 Task: Find connections with filter location Mühlhausen with filter topic #engineeringwith filter profile language English with filter current company Russell Reynolds Associates with filter school MGM COLLEGE with filter industry Waste Collection with filter service category Growth Marketing with filter keywords title Assistant Engineer
Action: Mouse moved to (522, 70)
Screenshot: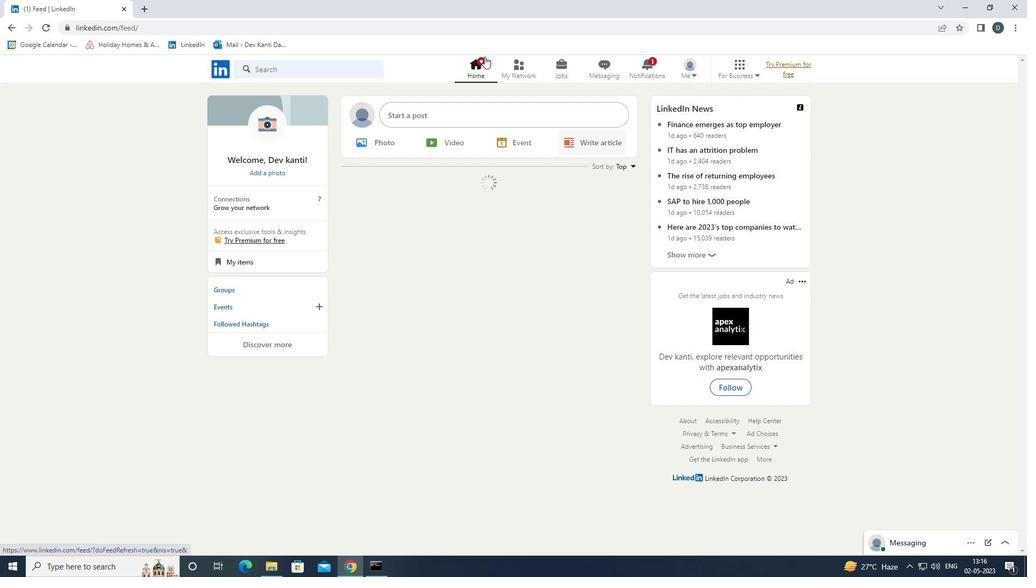 
Action: Mouse pressed left at (522, 70)
Screenshot: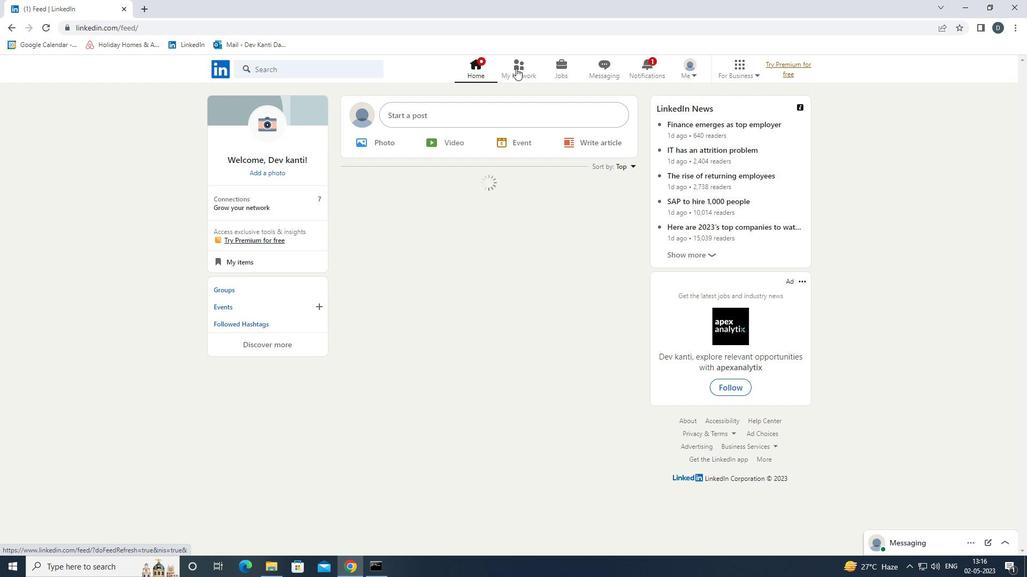 
Action: Mouse moved to (356, 129)
Screenshot: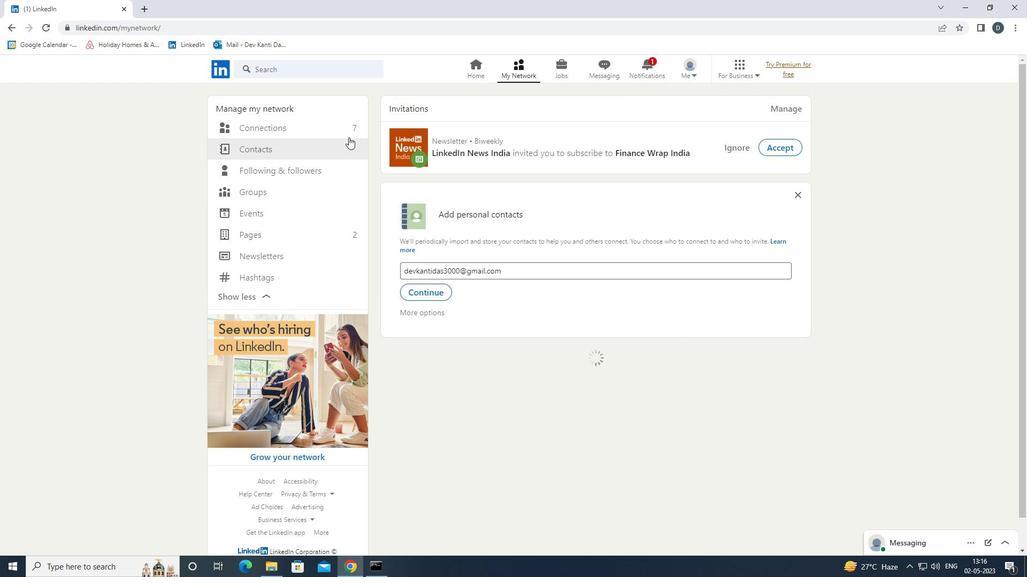 
Action: Mouse pressed left at (356, 129)
Screenshot: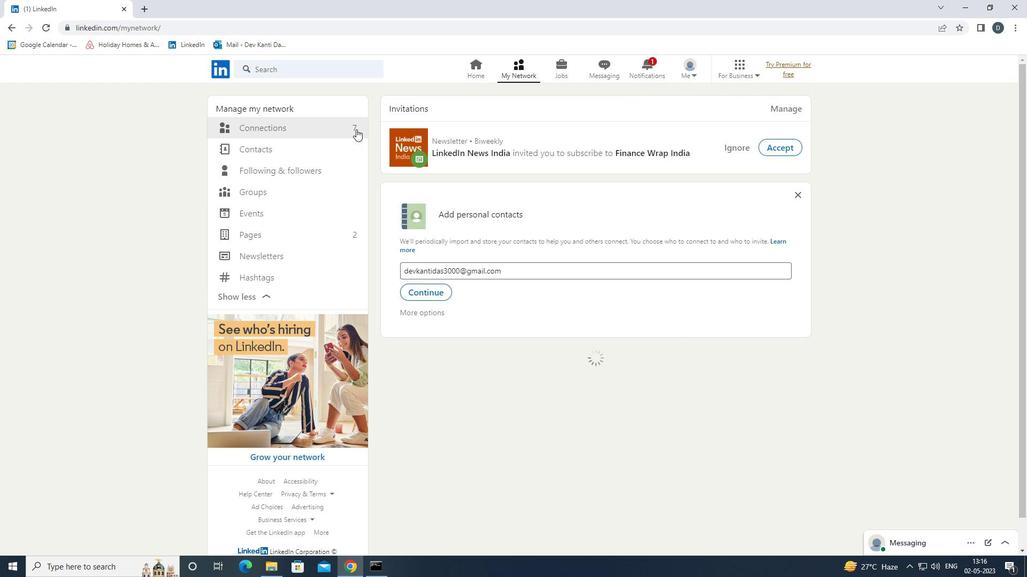 
Action: Mouse moved to (594, 131)
Screenshot: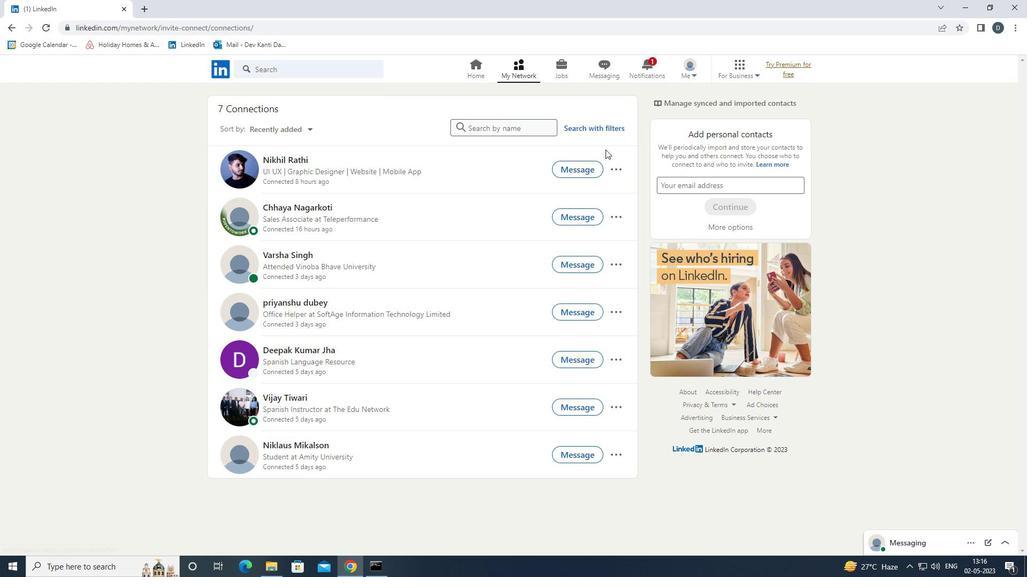 
Action: Mouse pressed left at (594, 131)
Screenshot: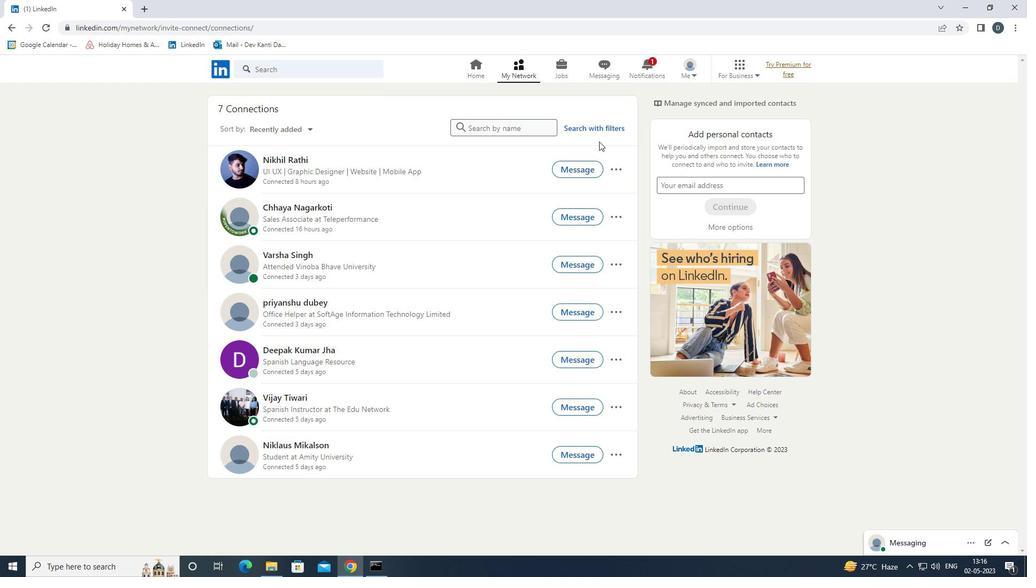 
Action: Mouse moved to (544, 101)
Screenshot: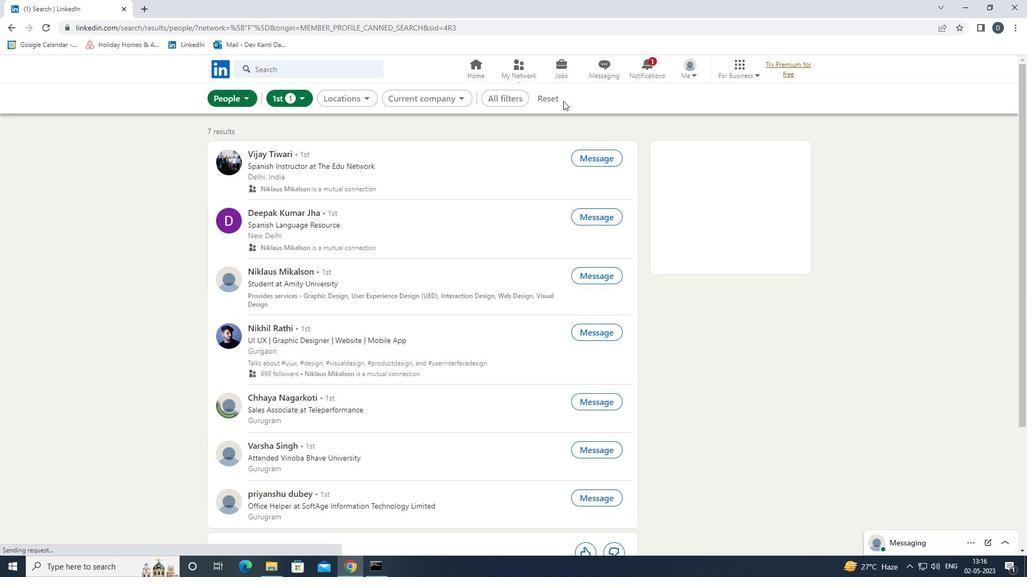 
Action: Mouse pressed left at (544, 101)
Screenshot: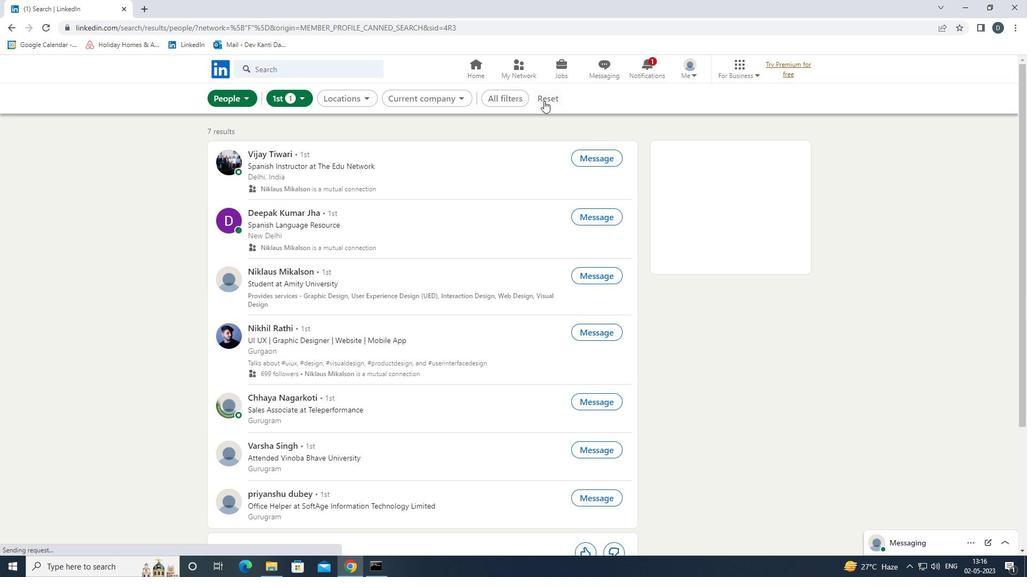 
Action: Mouse moved to (535, 100)
Screenshot: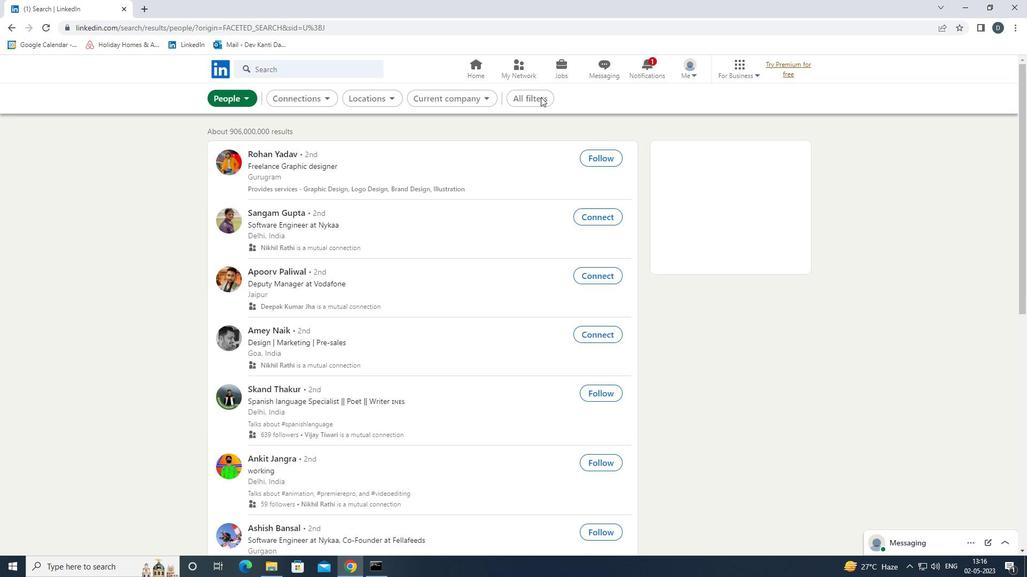 
Action: Mouse pressed left at (535, 100)
Screenshot: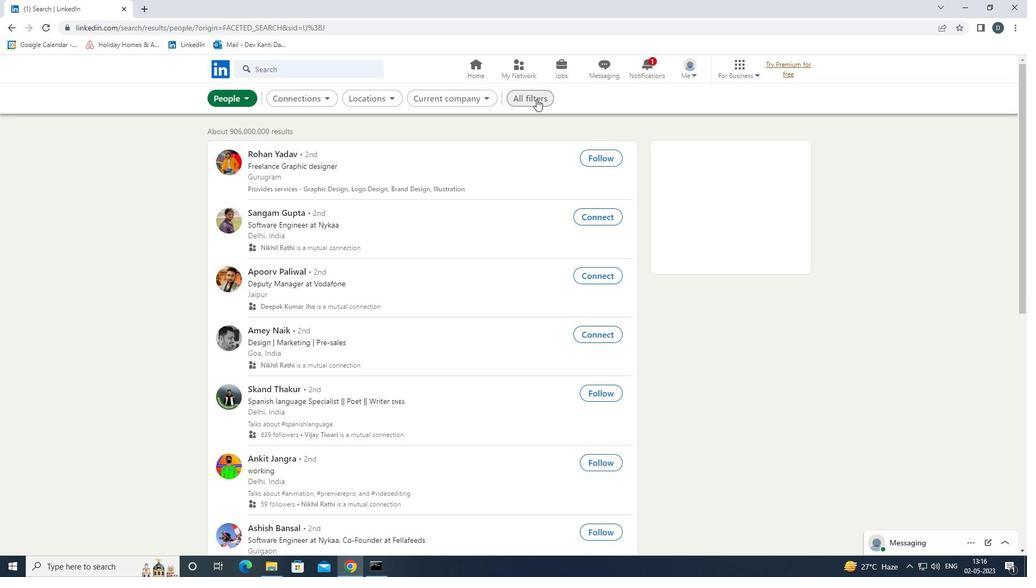
Action: Mouse moved to (891, 347)
Screenshot: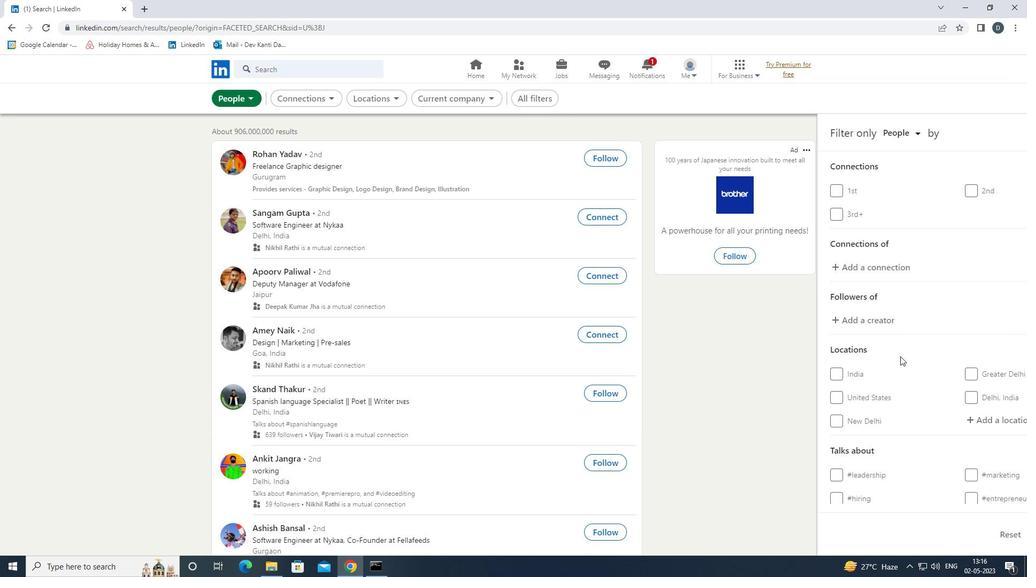 
Action: Mouse scrolled (891, 347) with delta (0, 0)
Screenshot: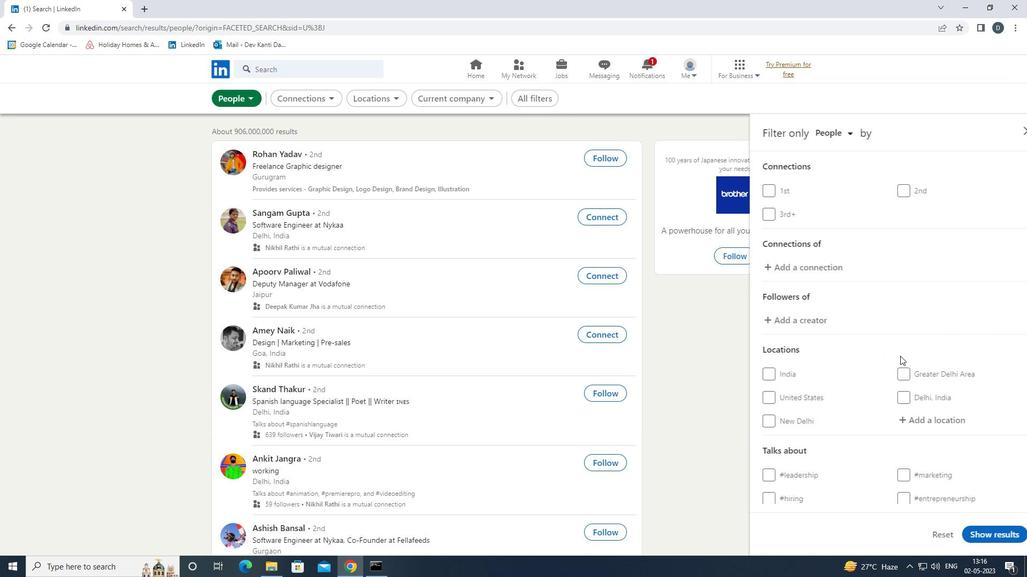 
Action: Mouse scrolled (891, 347) with delta (0, 0)
Screenshot: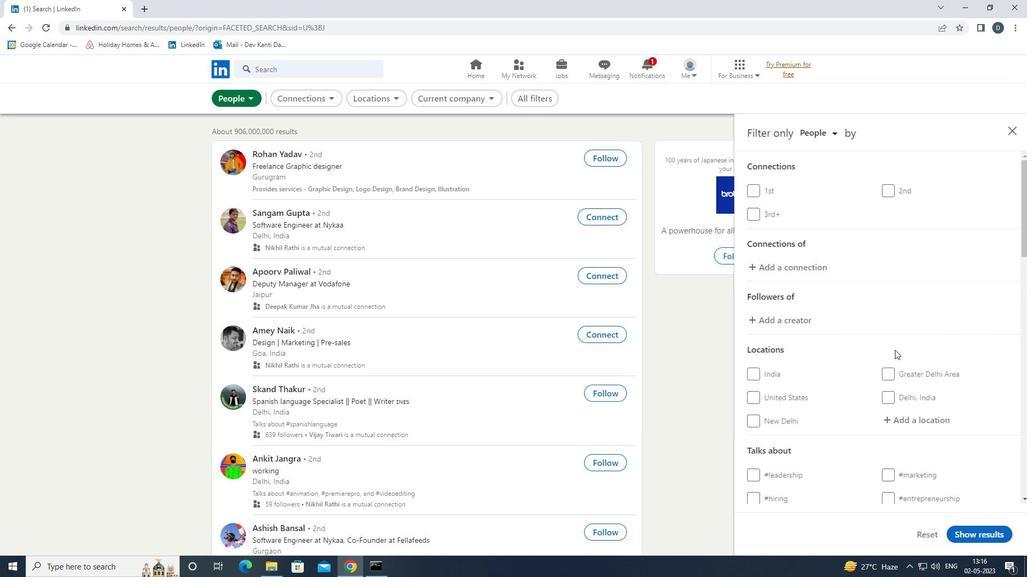 
Action: Mouse scrolled (891, 347) with delta (0, 0)
Screenshot: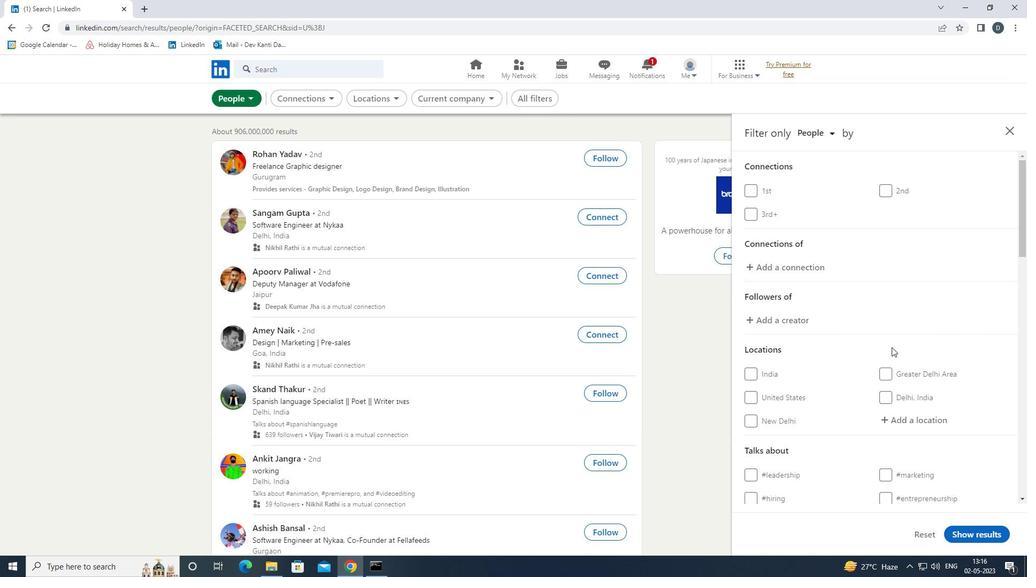 
Action: Mouse moved to (909, 259)
Screenshot: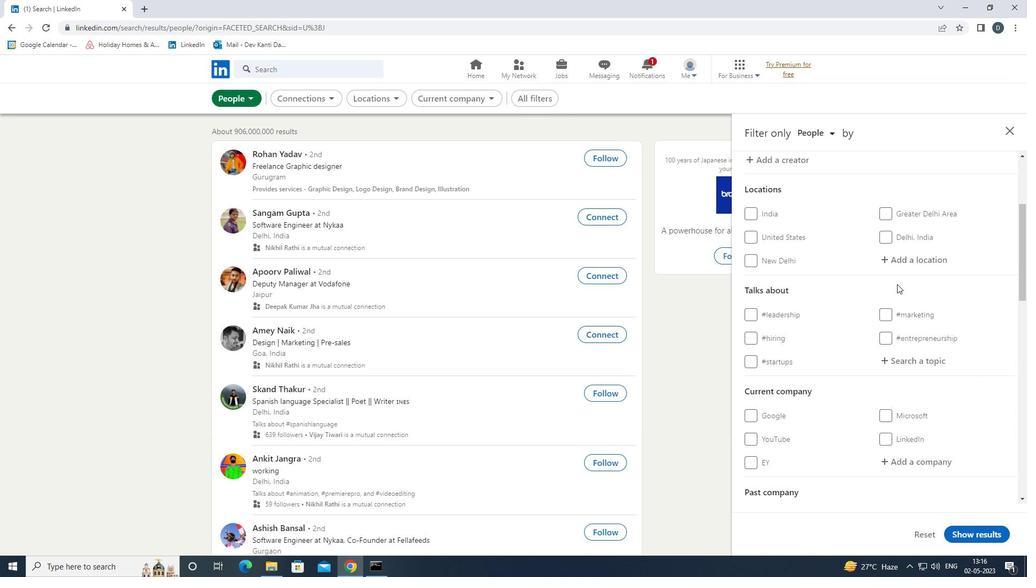 
Action: Mouse pressed left at (909, 259)
Screenshot: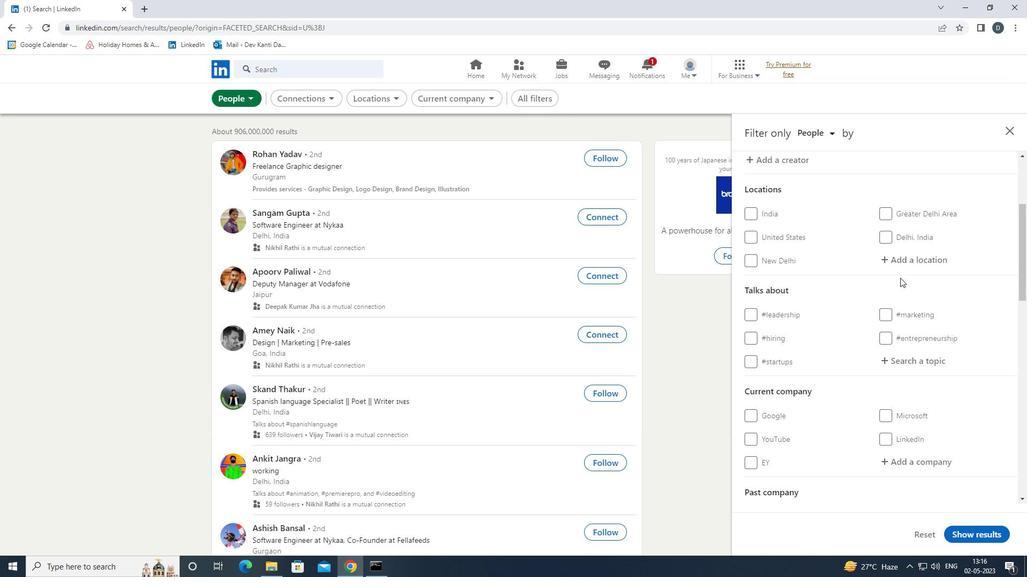 
Action: Key pressed <Key.shift>MUHLHAUSEN<Key.down><Key.enter>
Screenshot: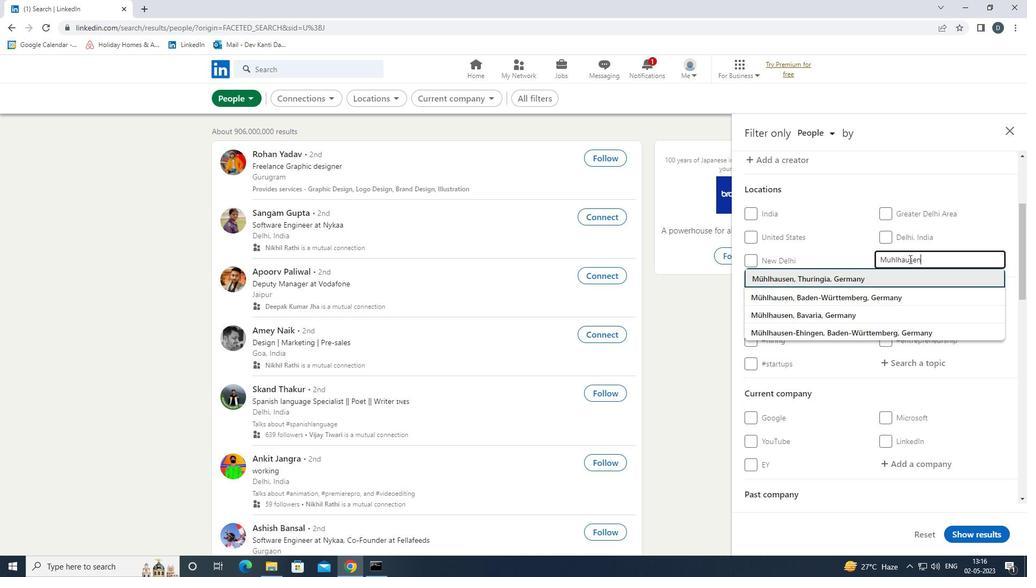 
Action: Mouse moved to (918, 264)
Screenshot: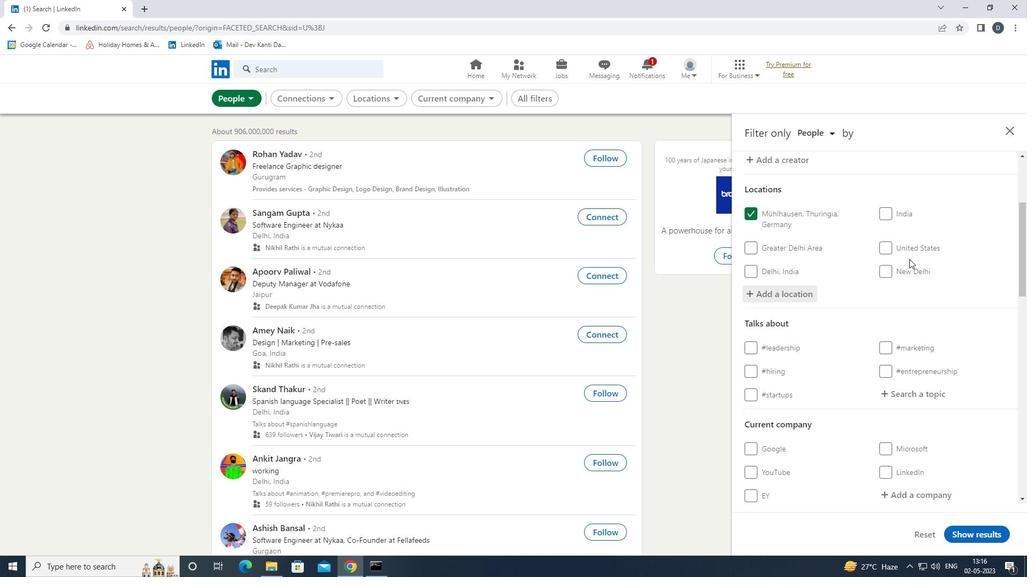 
Action: Mouse scrolled (918, 264) with delta (0, 0)
Screenshot: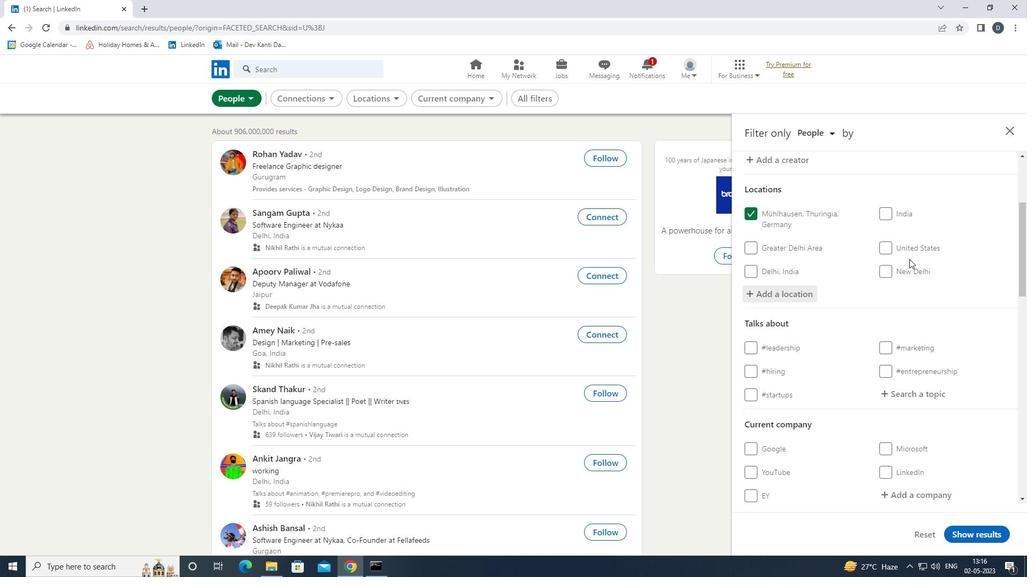 
Action: Mouse moved to (920, 341)
Screenshot: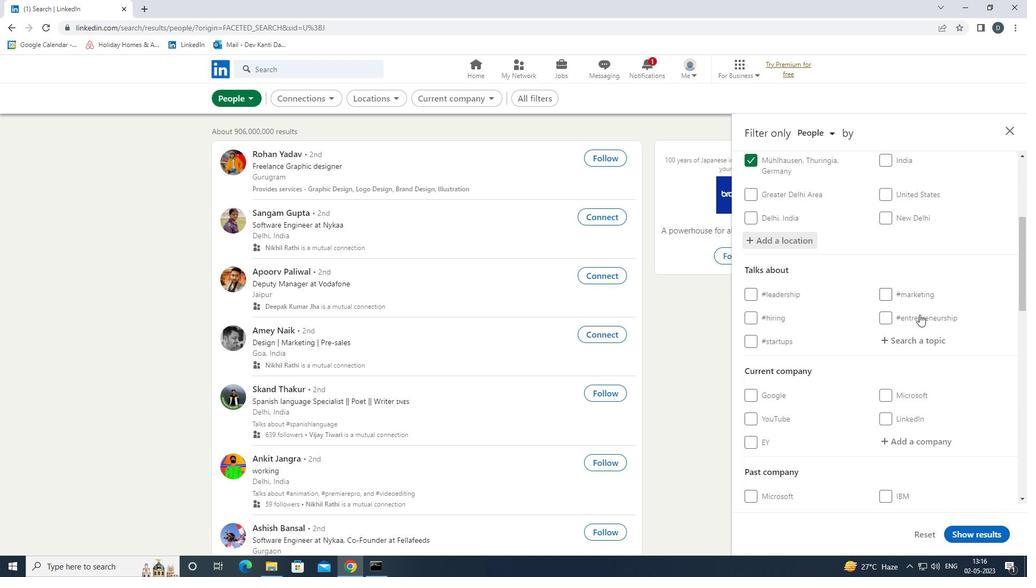
Action: Mouse pressed left at (920, 341)
Screenshot: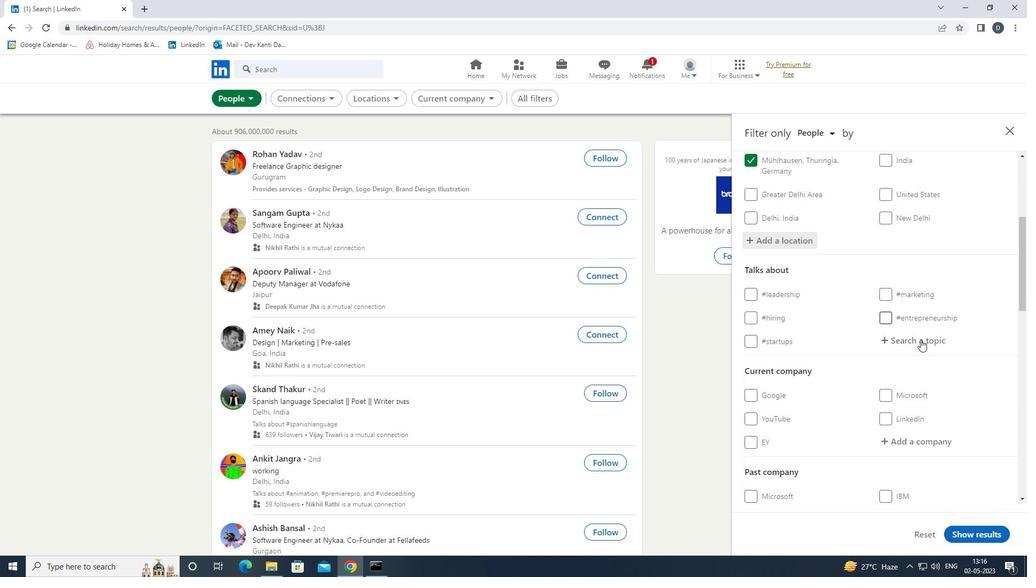 
Action: Key pressed <Key.shift>ENGINEERING<Key.down><Key.enter>
Screenshot: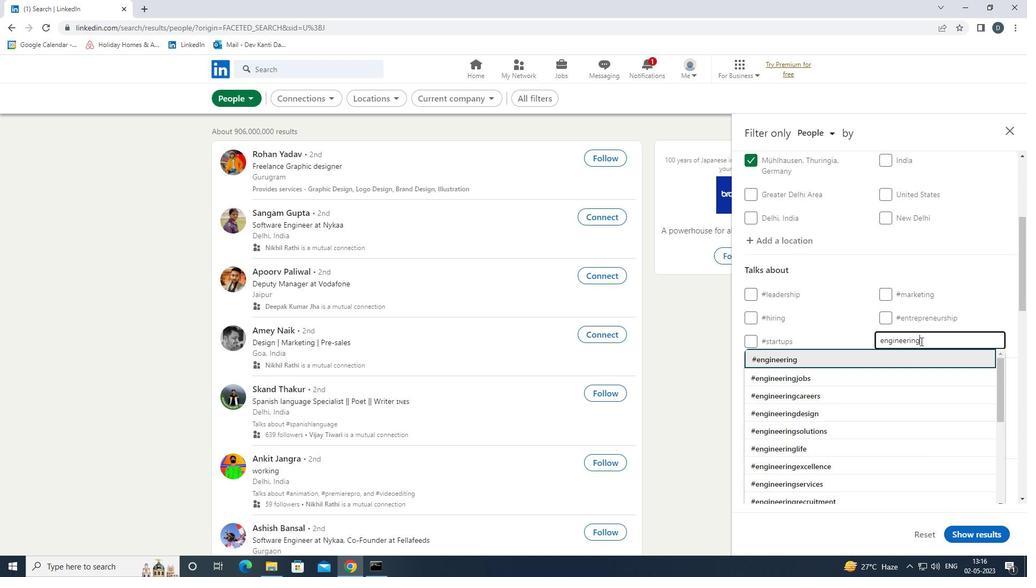 
Action: Mouse moved to (920, 341)
Screenshot: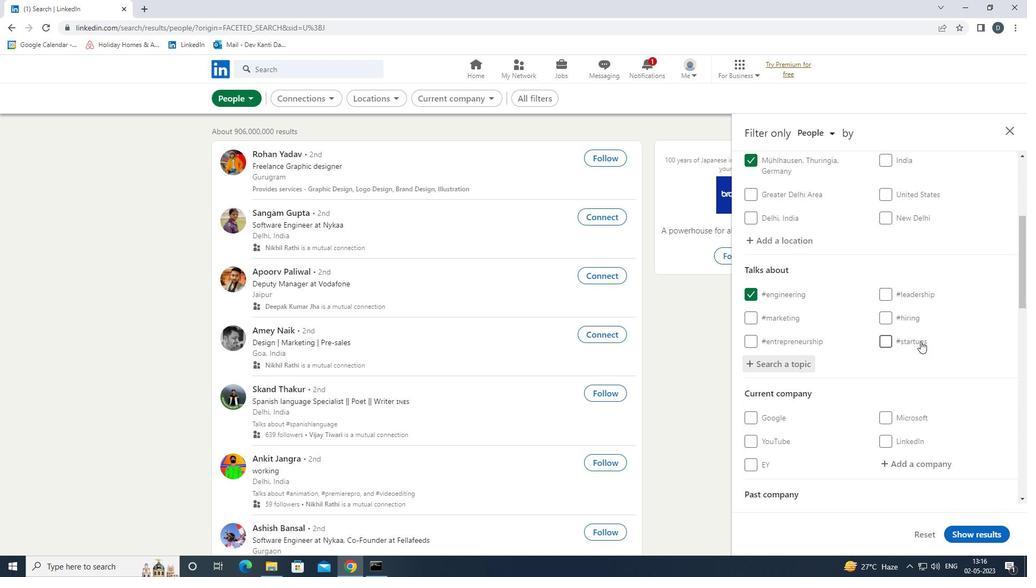 
Action: Mouse scrolled (920, 341) with delta (0, 0)
Screenshot: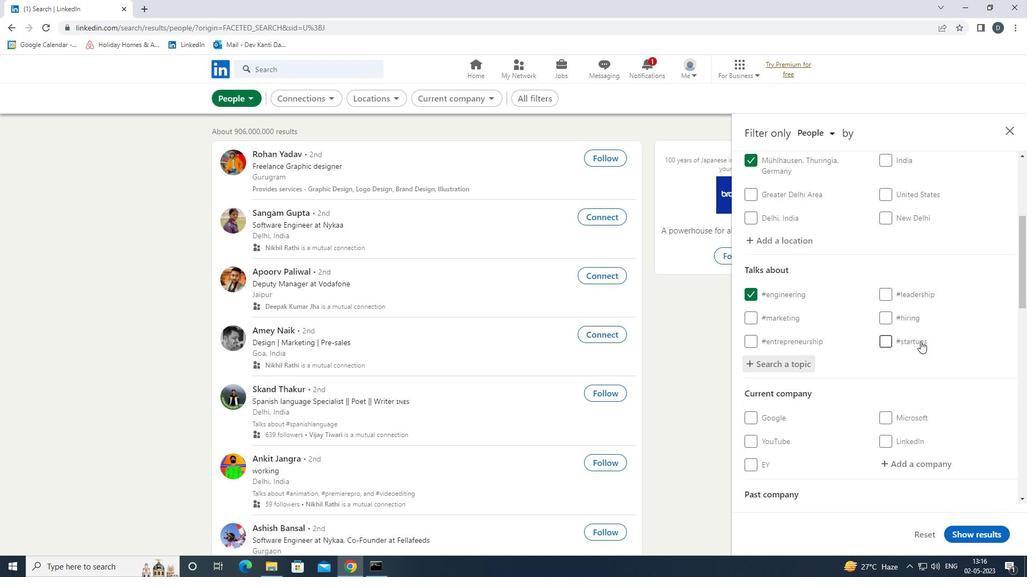 
Action: Mouse scrolled (920, 341) with delta (0, 0)
Screenshot: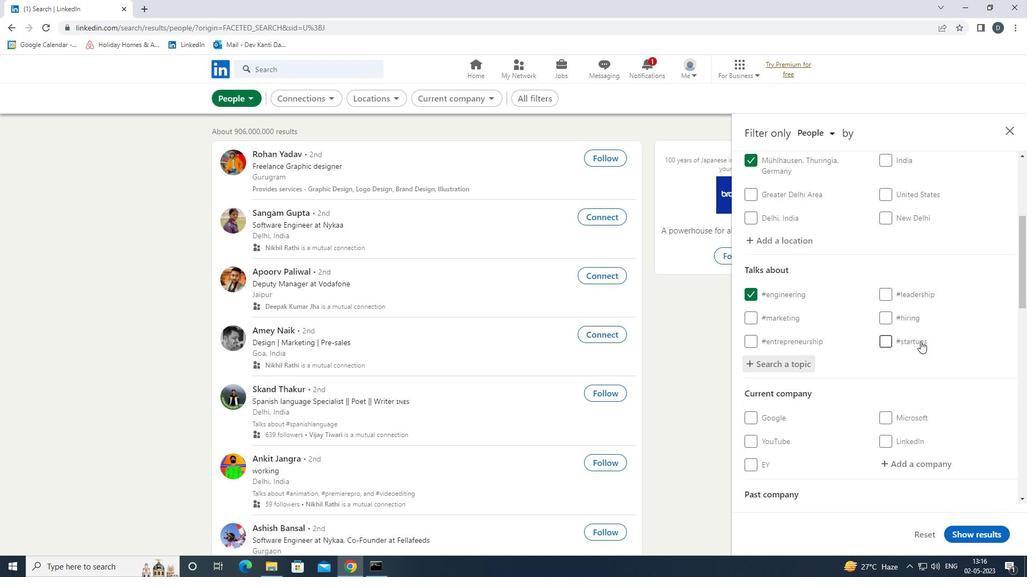 
Action: Mouse scrolled (920, 341) with delta (0, 0)
Screenshot: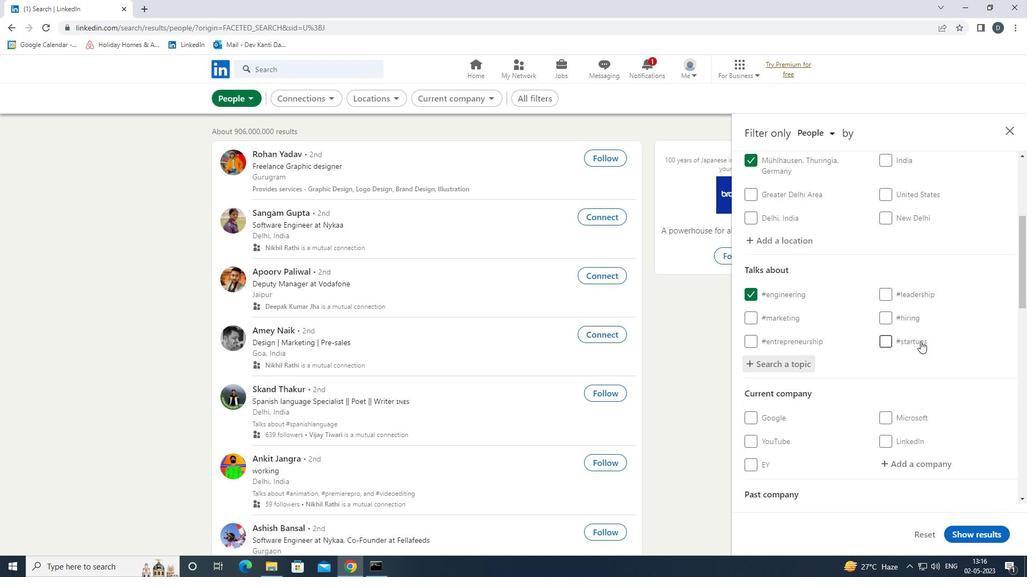 
Action: Mouse moved to (922, 319)
Screenshot: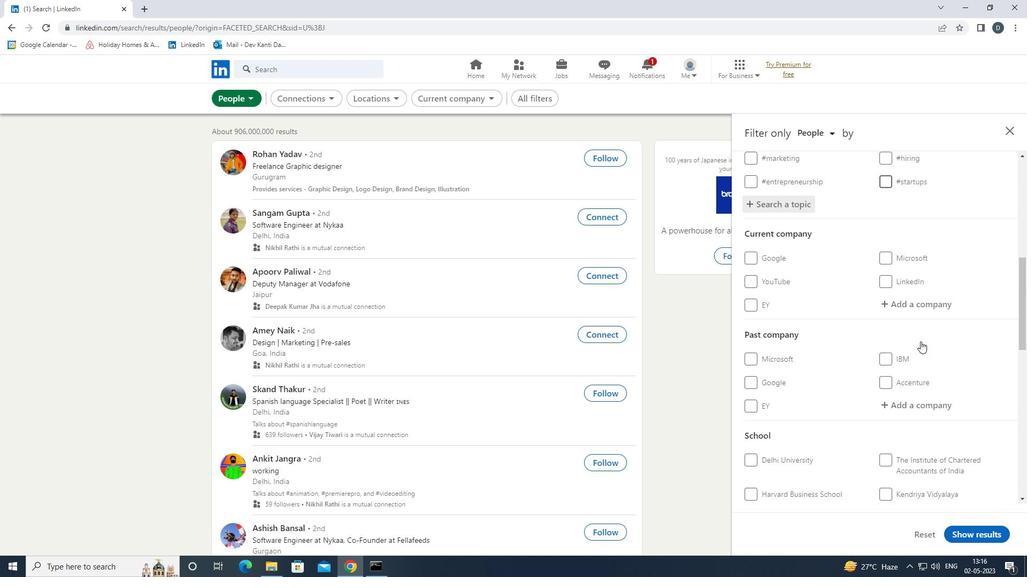 
Action: Mouse scrolled (922, 319) with delta (0, 0)
Screenshot: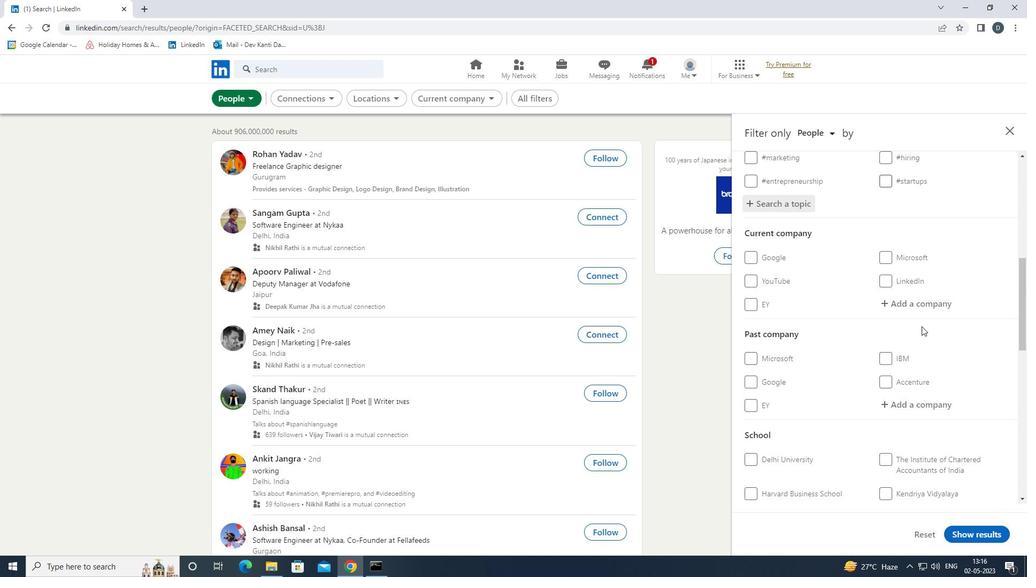 
Action: Mouse scrolled (922, 319) with delta (0, 0)
Screenshot: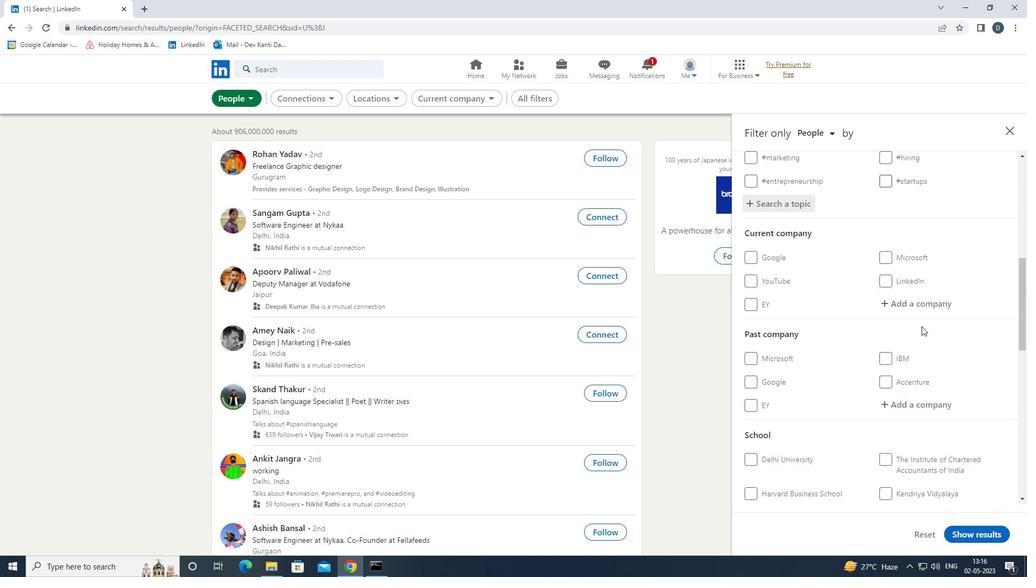 
Action: Mouse scrolled (922, 319) with delta (0, 0)
Screenshot: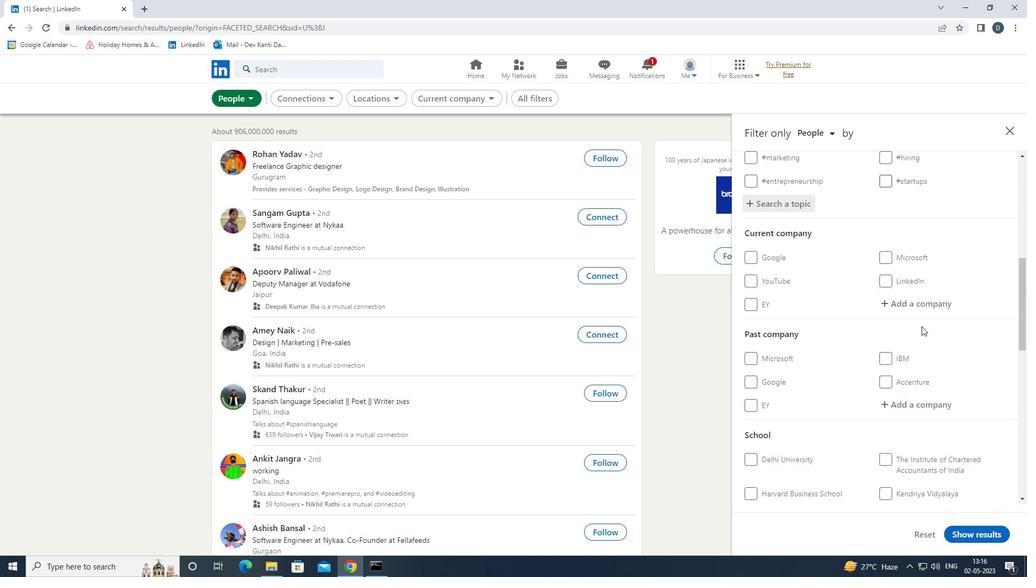 
Action: Mouse scrolled (922, 319) with delta (0, 0)
Screenshot: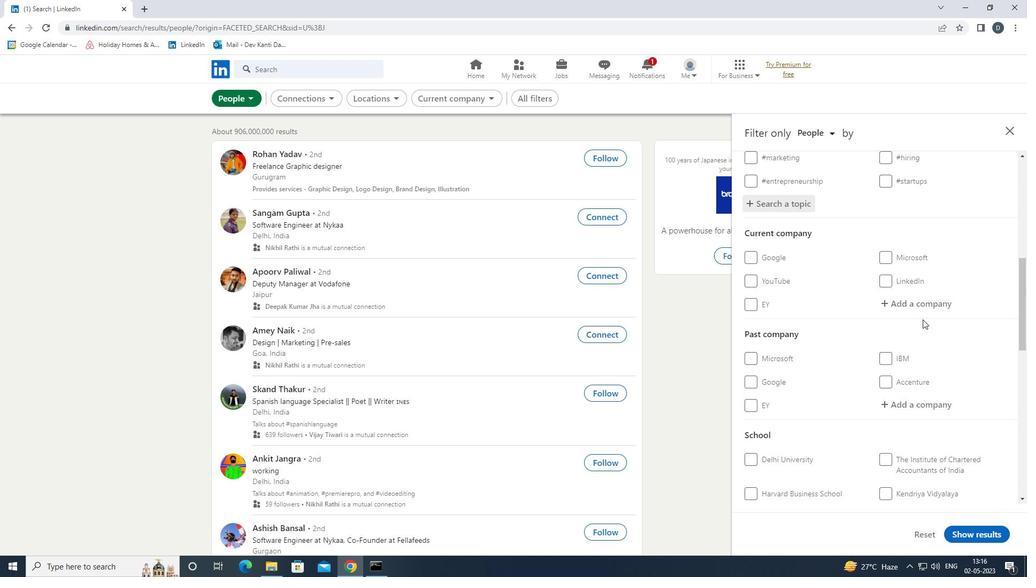 
Action: Mouse moved to (906, 323)
Screenshot: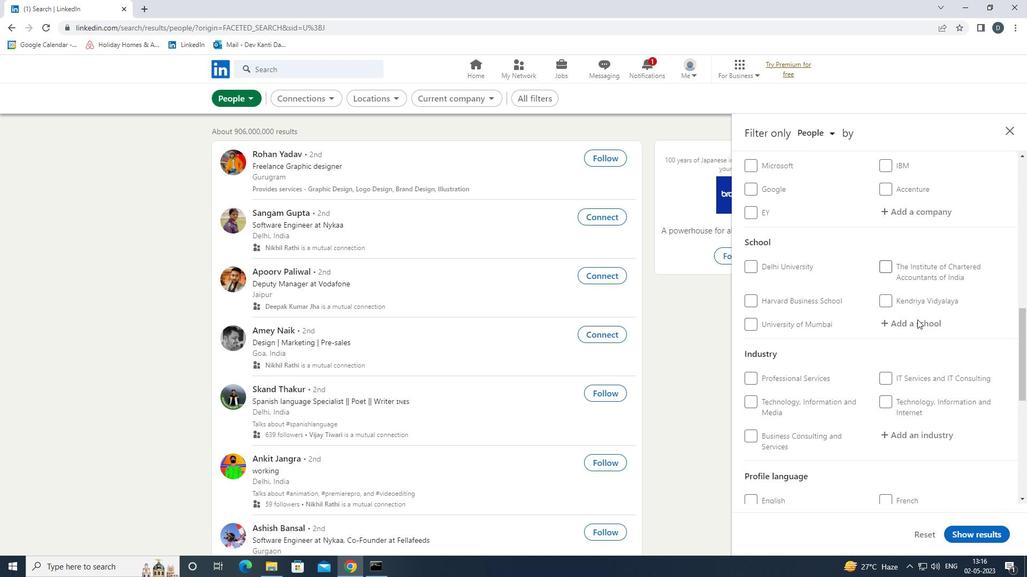 
Action: Mouse scrolled (906, 322) with delta (0, 0)
Screenshot: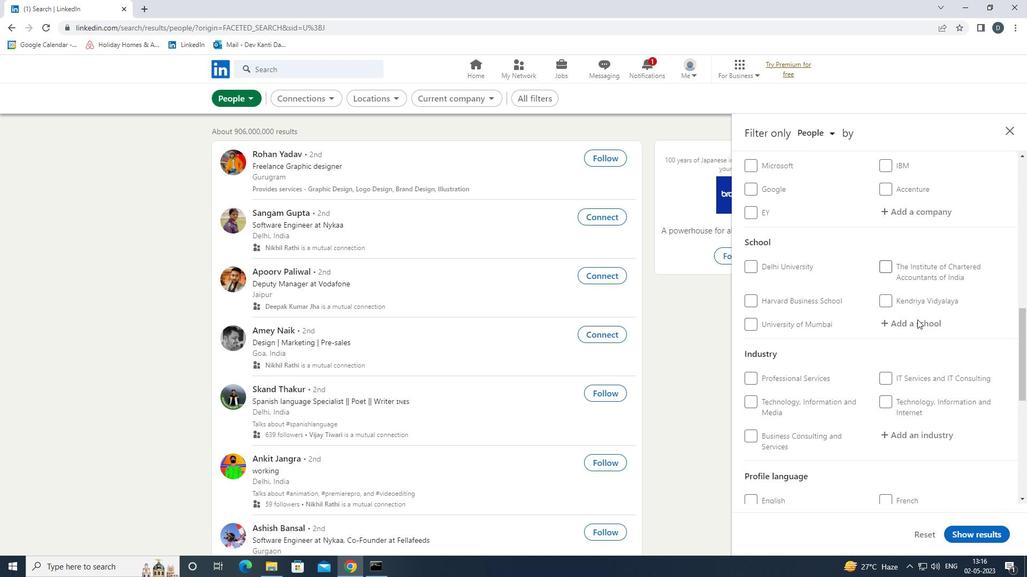 
Action: Mouse moved to (905, 323)
Screenshot: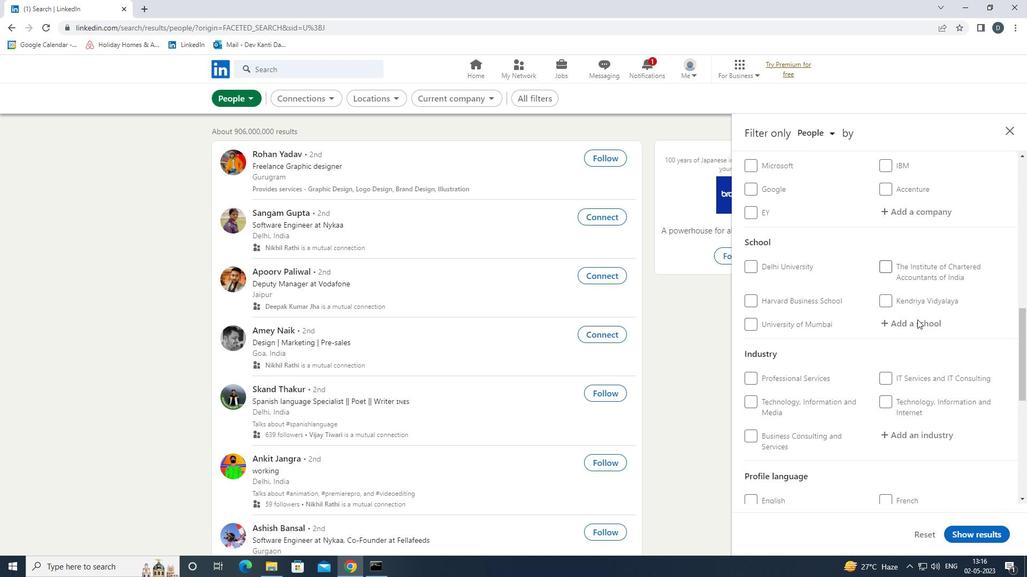 
Action: Mouse scrolled (905, 322) with delta (0, 0)
Screenshot: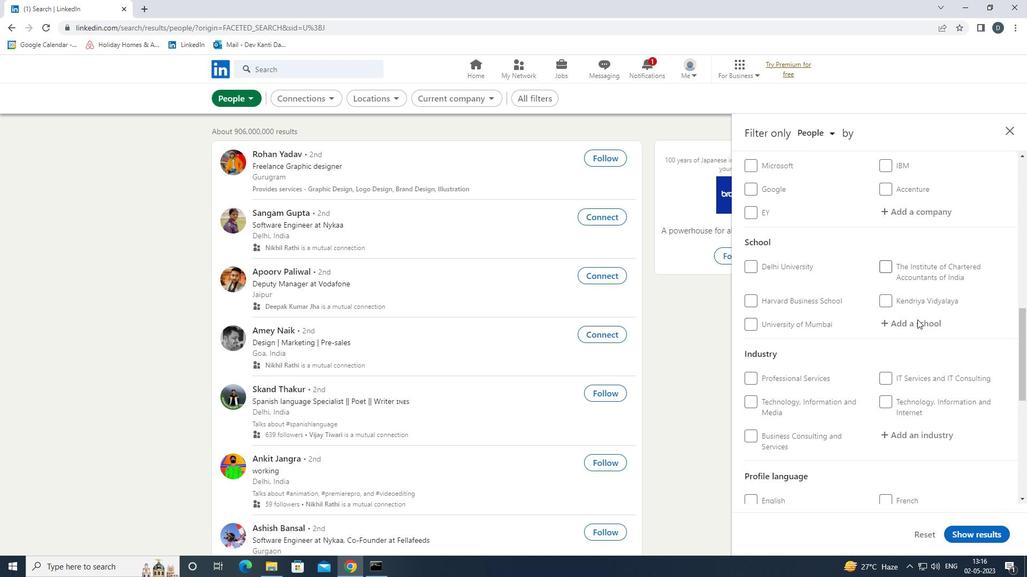 
Action: Mouse scrolled (905, 322) with delta (0, 0)
Screenshot: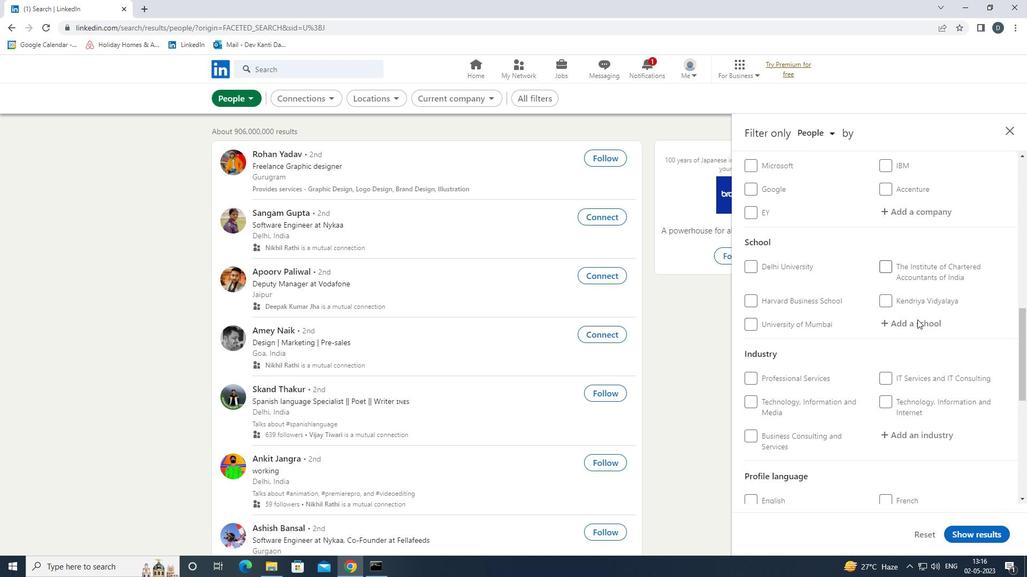 
Action: Mouse moved to (757, 322)
Screenshot: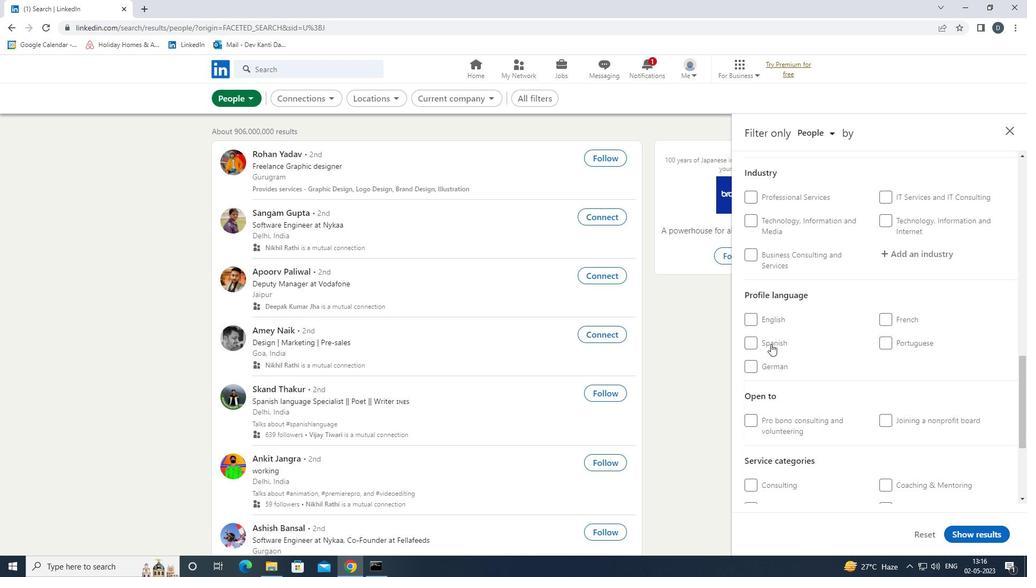 
Action: Mouse pressed left at (757, 322)
Screenshot: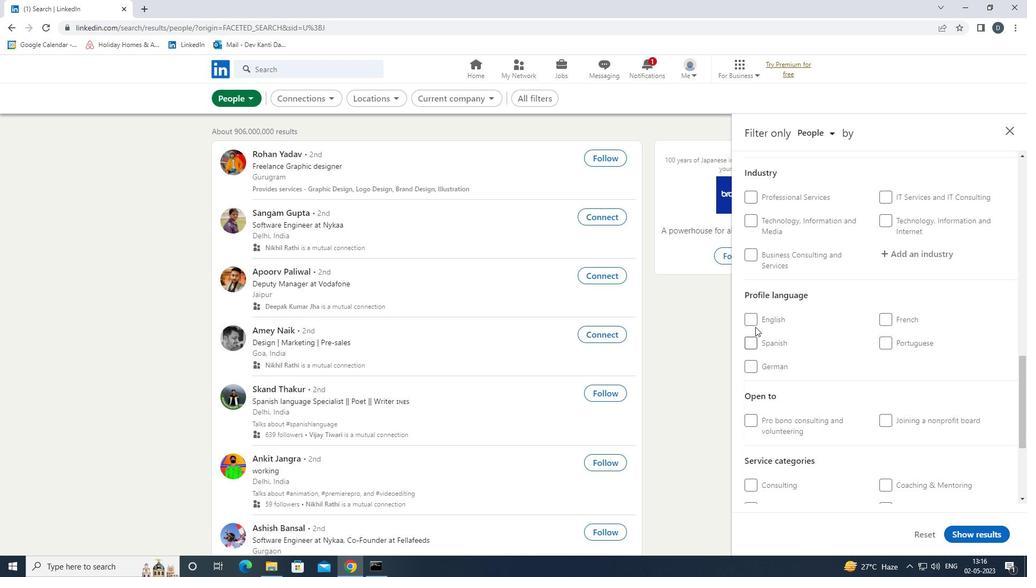 
Action: Mouse moved to (912, 359)
Screenshot: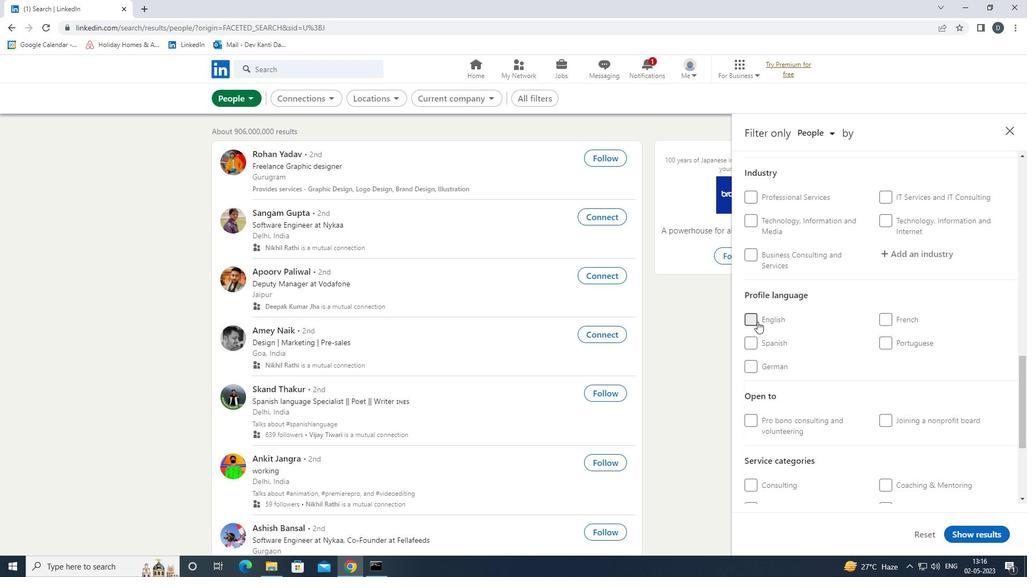 
Action: Mouse scrolled (912, 360) with delta (0, 0)
Screenshot: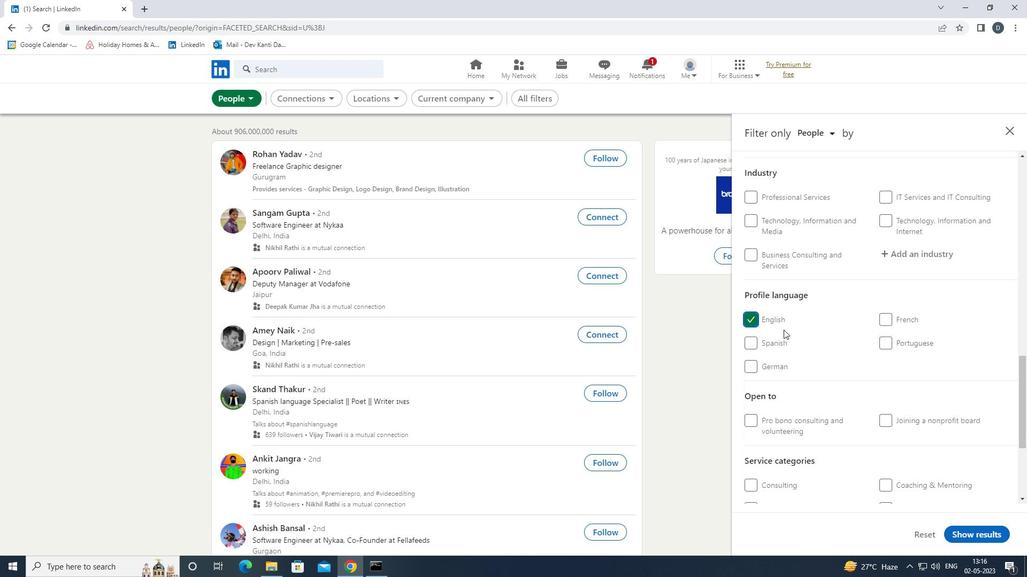 
Action: Mouse scrolled (912, 360) with delta (0, 0)
Screenshot: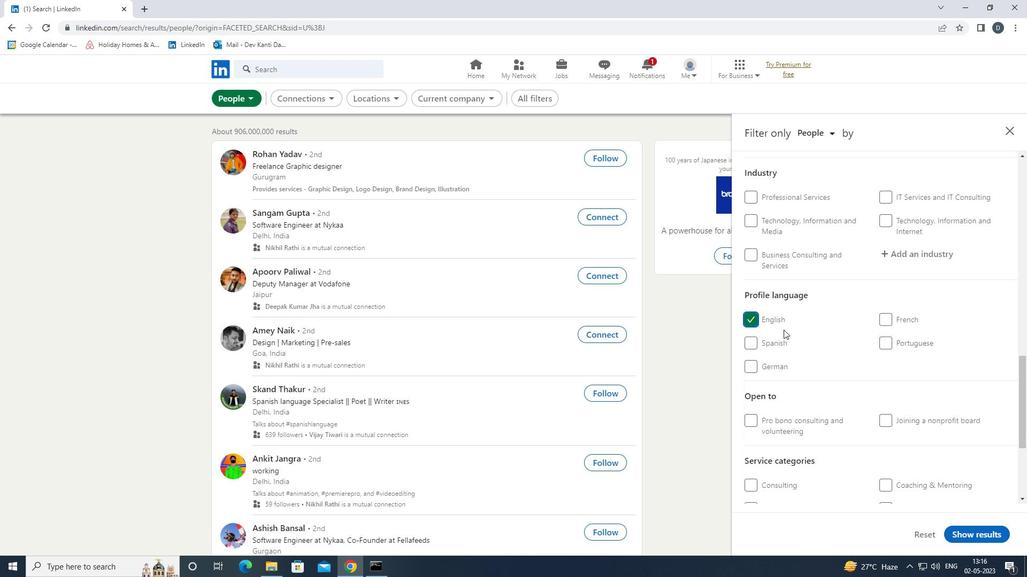
Action: Mouse scrolled (912, 360) with delta (0, 0)
Screenshot: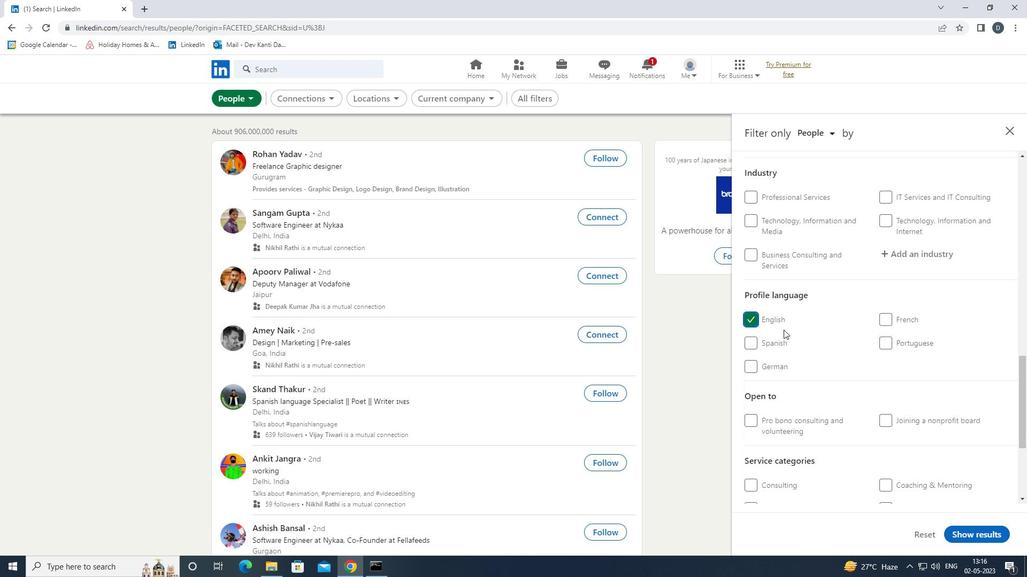 
Action: Mouse scrolled (912, 360) with delta (0, 0)
Screenshot: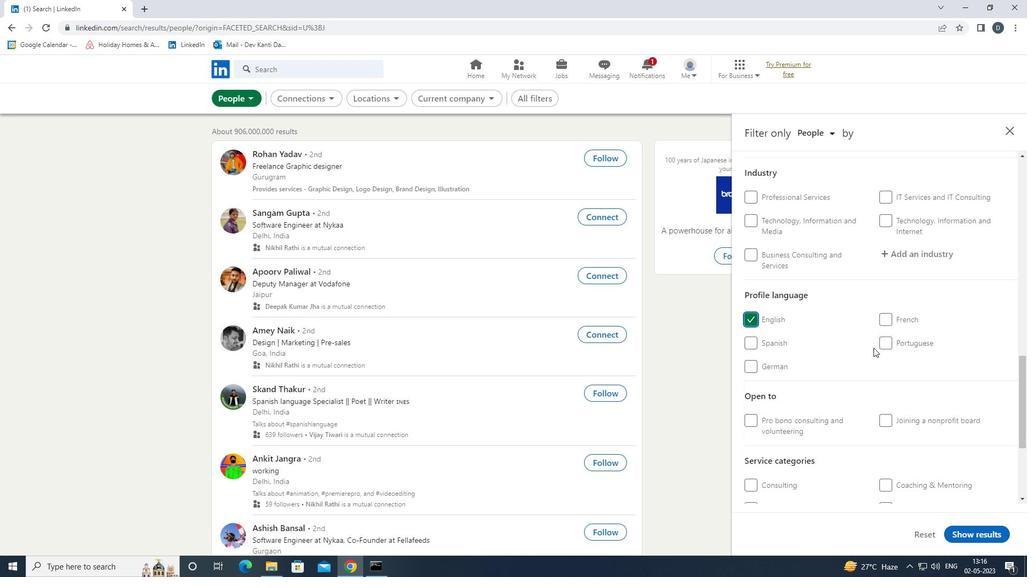 
Action: Mouse scrolled (912, 360) with delta (0, 0)
Screenshot: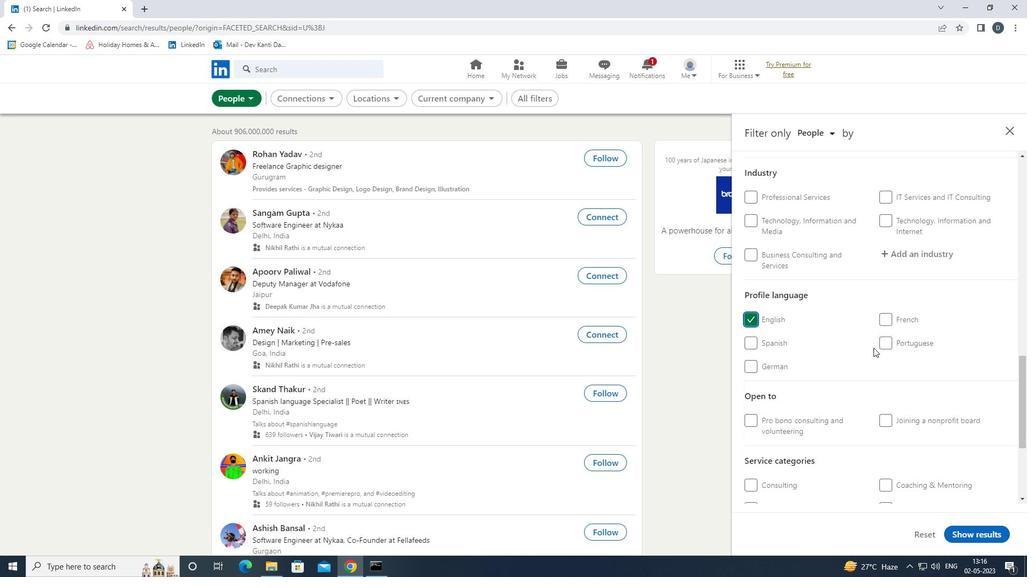 
Action: Mouse scrolled (912, 360) with delta (0, 0)
Screenshot: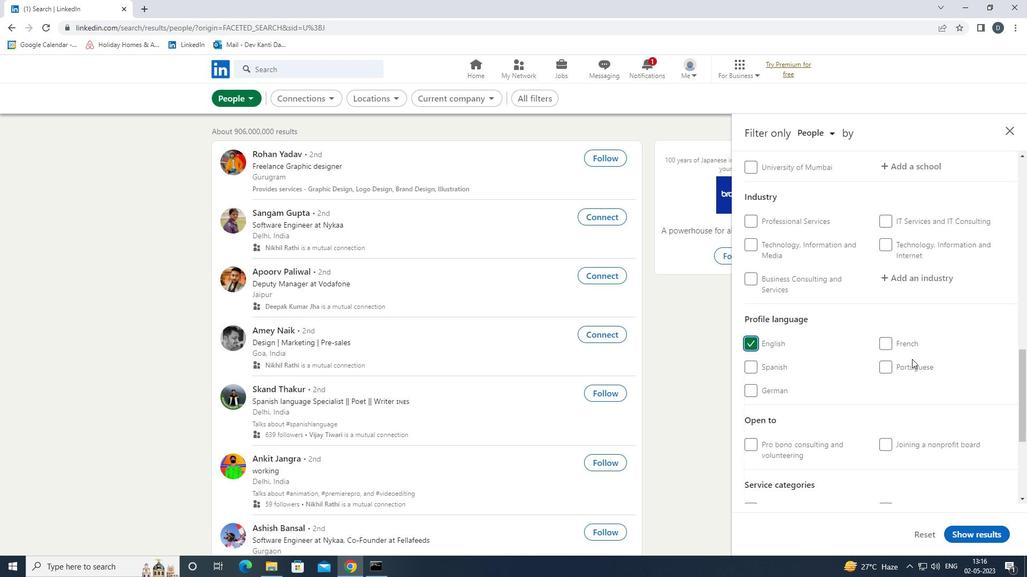 
Action: Mouse scrolled (912, 360) with delta (0, 0)
Screenshot: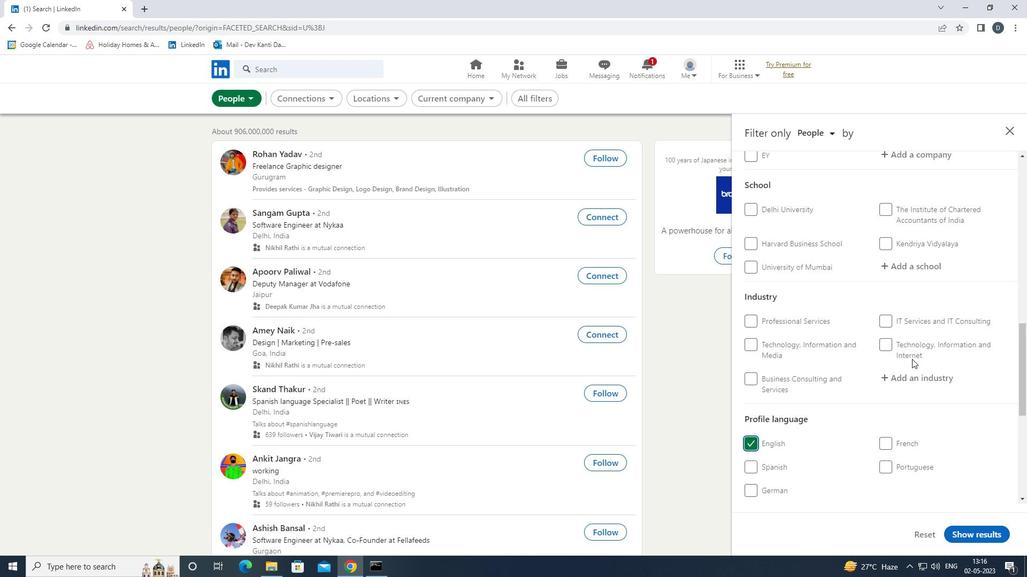
Action: Mouse moved to (934, 303)
Screenshot: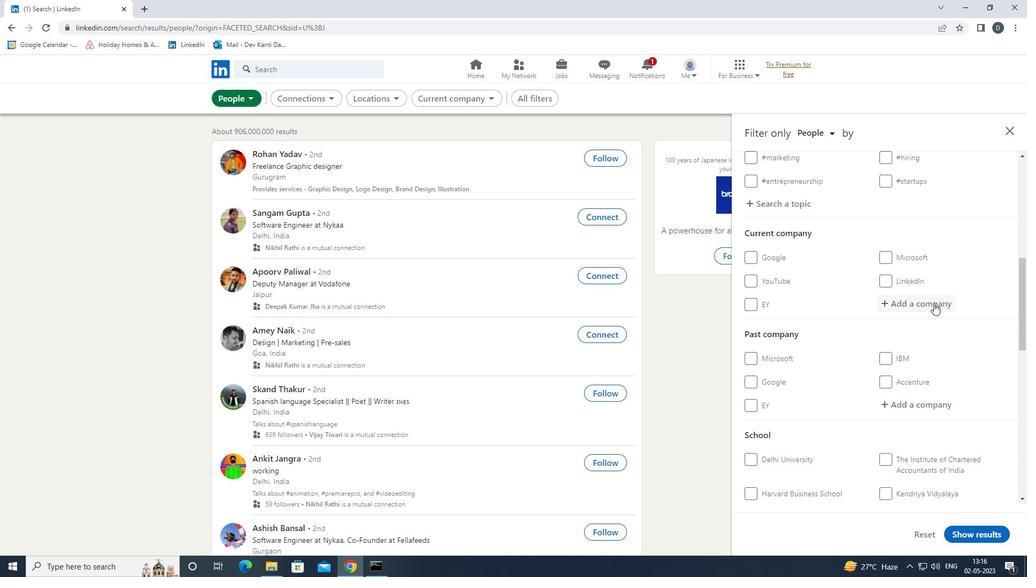 
Action: Mouse pressed left at (934, 303)
Screenshot: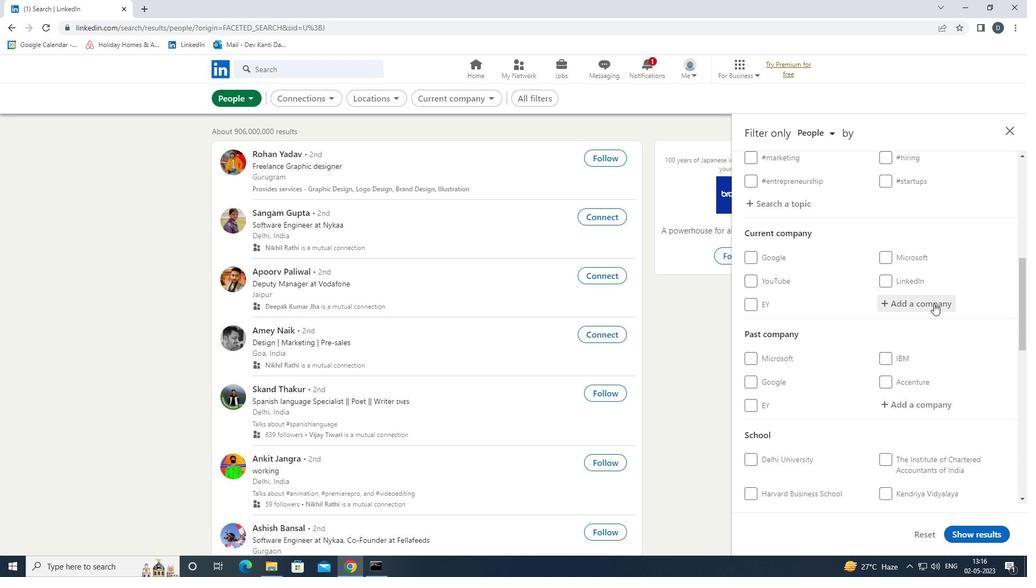 
Action: Mouse moved to (933, 303)
Screenshot: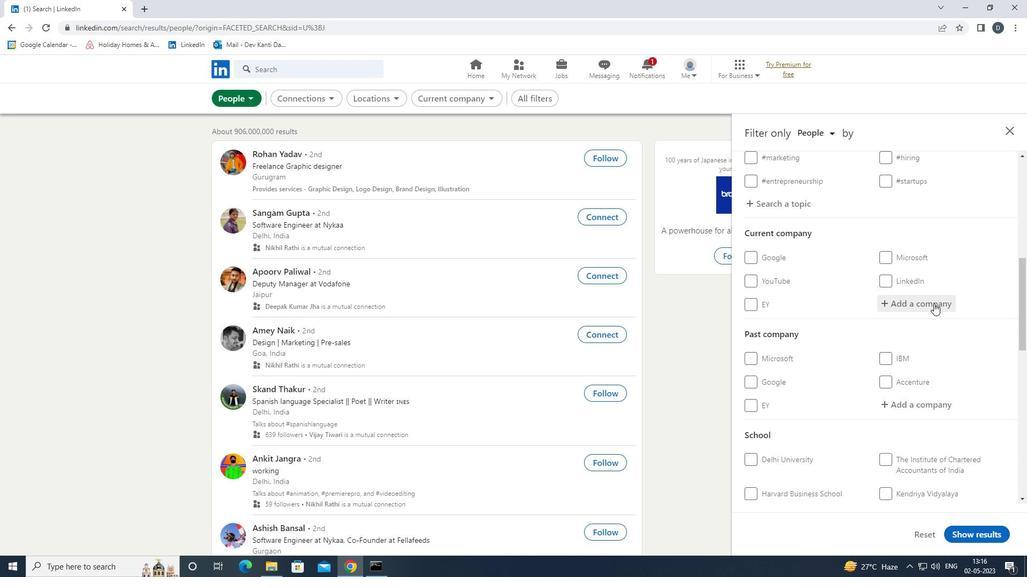 
Action: Key pressed <Key.shift>RUSSELL<Key.down><Key.down><Key.enter>
Screenshot: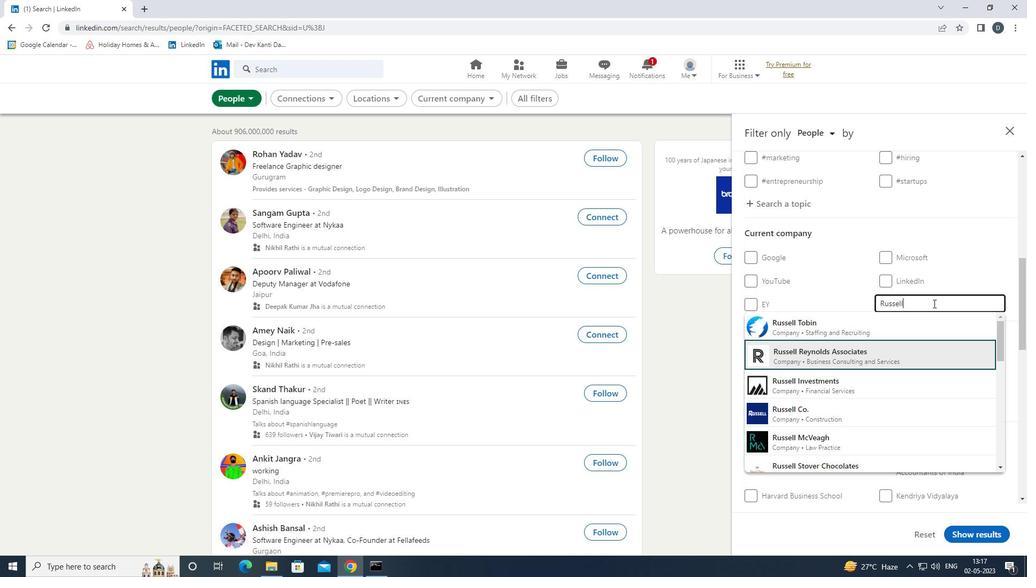 
Action: Mouse moved to (938, 303)
Screenshot: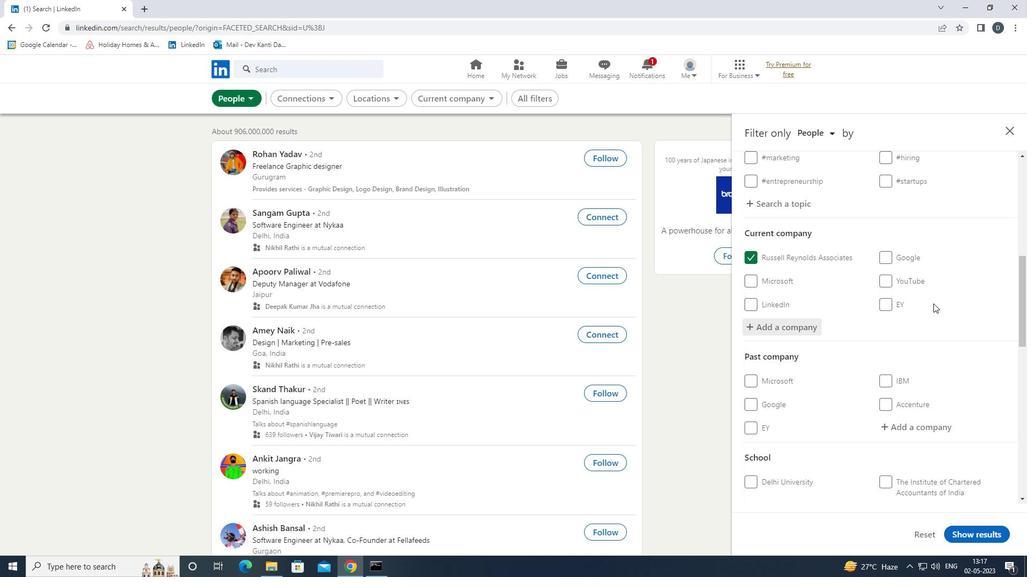 
Action: Mouse scrolled (938, 303) with delta (0, 0)
Screenshot: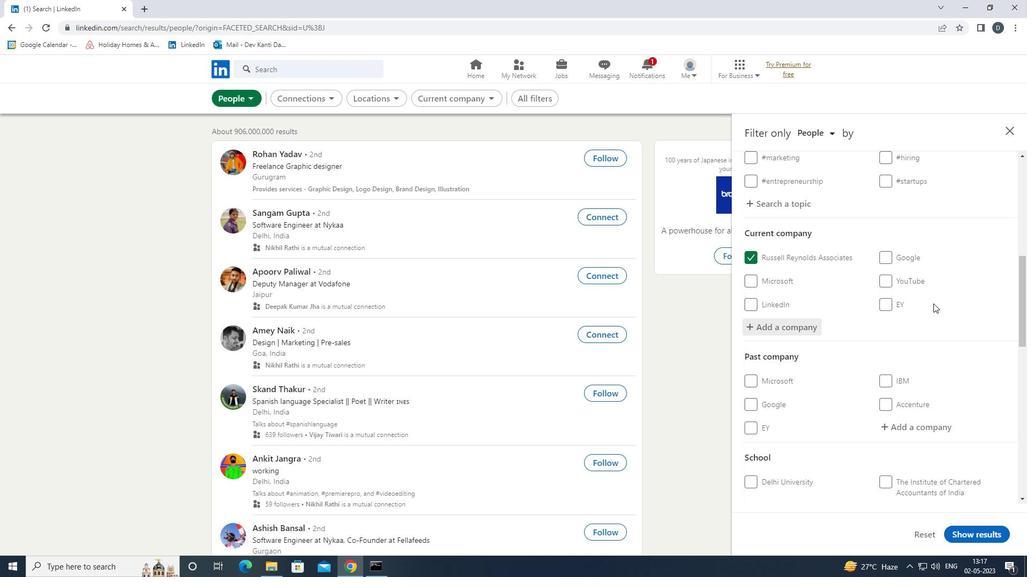 
Action: Mouse moved to (939, 304)
Screenshot: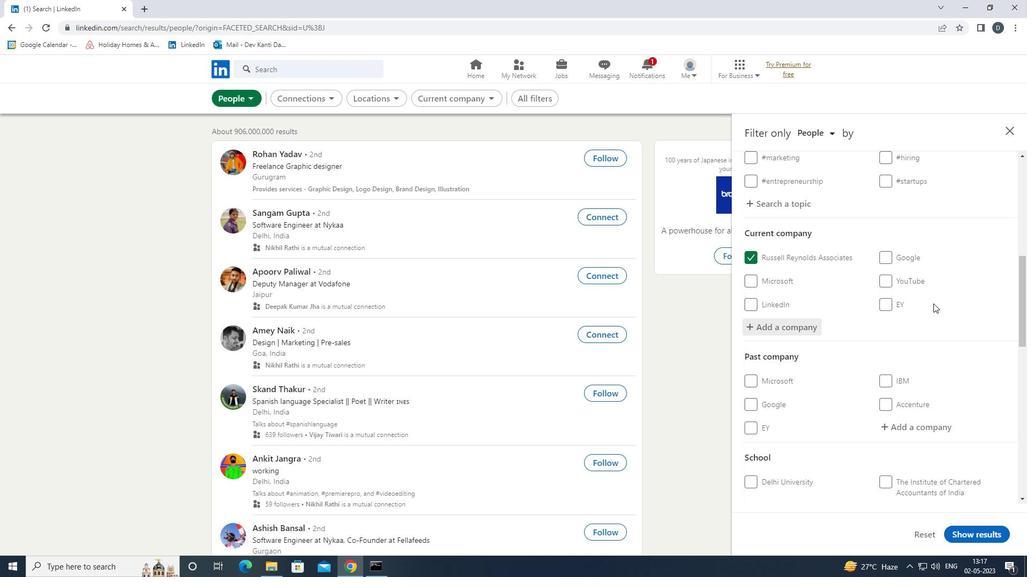 
Action: Mouse scrolled (939, 303) with delta (0, 0)
Screenshot: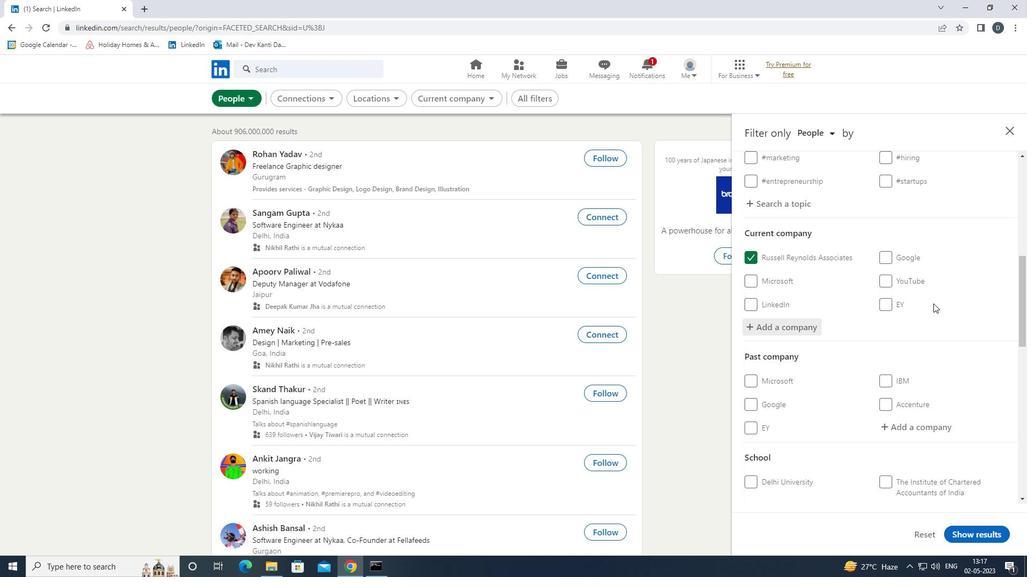 
Action: Mouse moved to (940, 306)
Screenshot: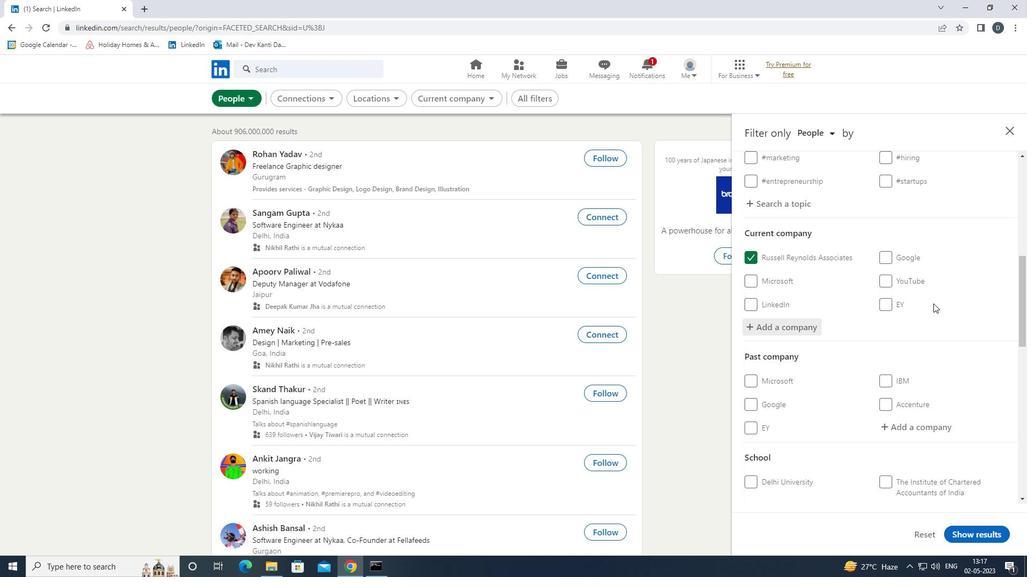 
Action: Mouse scrolled (940, 305) with delta (0, 0)
Screenshot: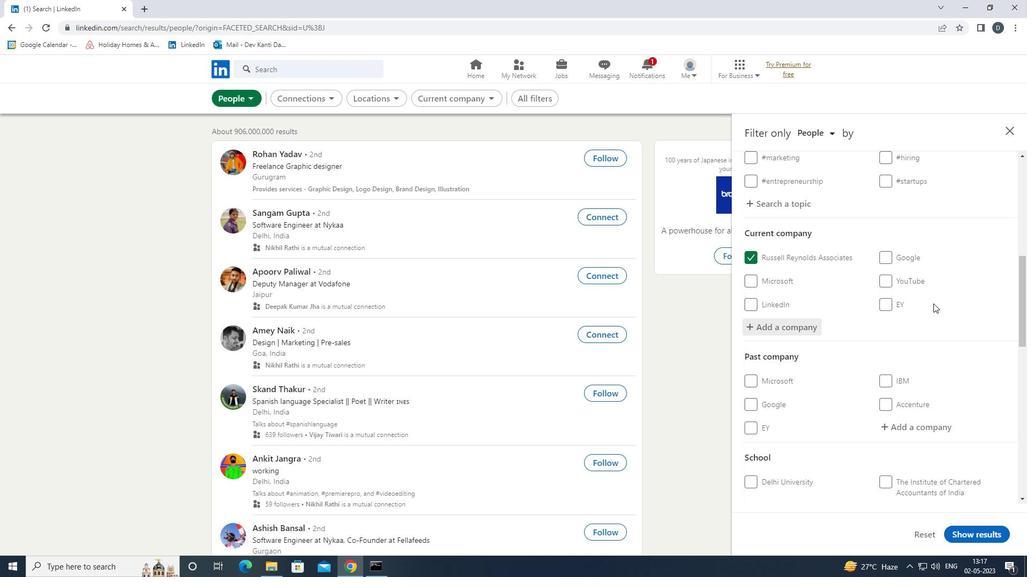 
Action: Mouse moved to (941, 306)
Screenshot: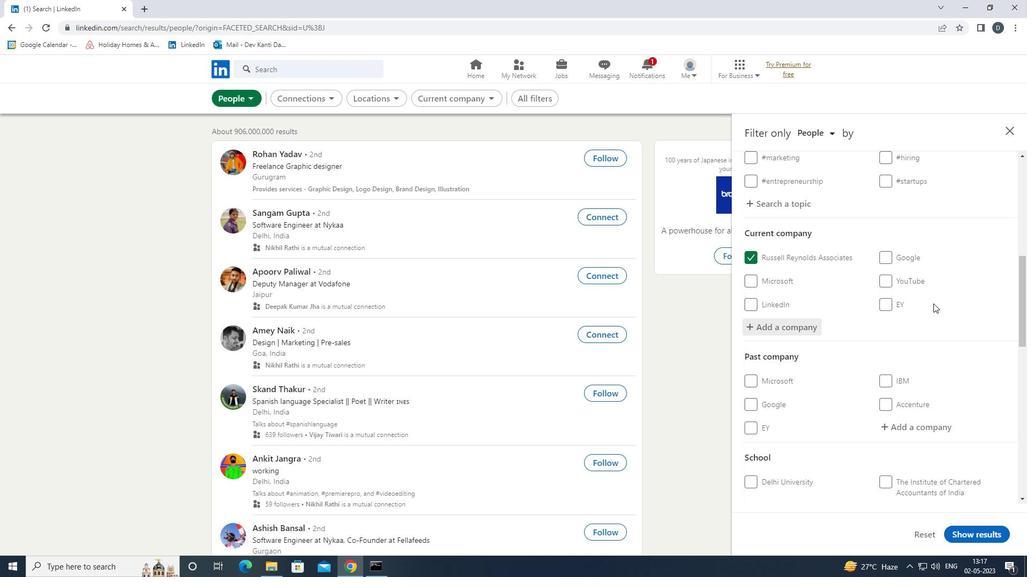 
Action: Mouse scrolled (941, 305) with delta (0, 0)
Screenshot: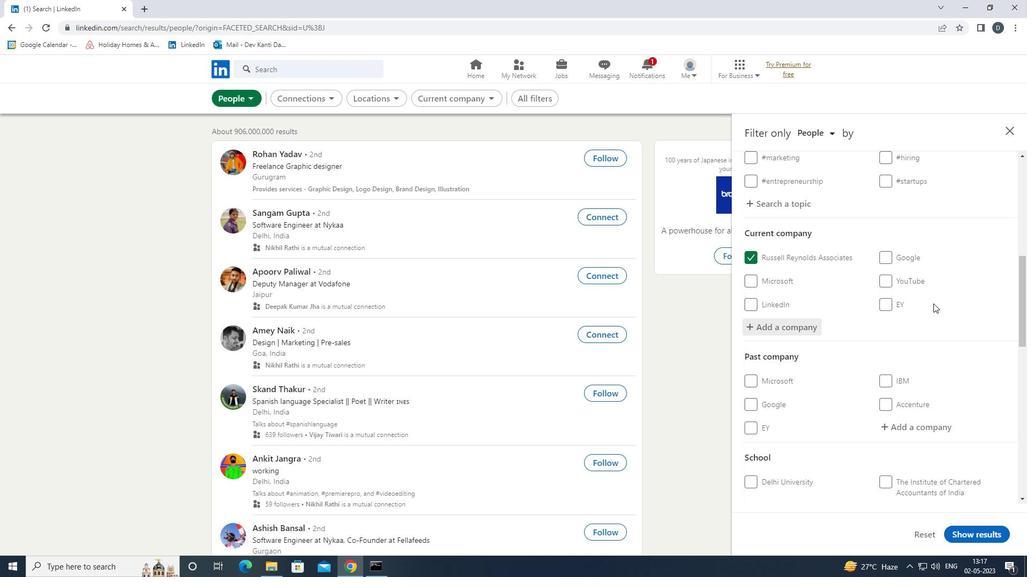 
Action: Mouse moved to (905, 320)
Screenshot: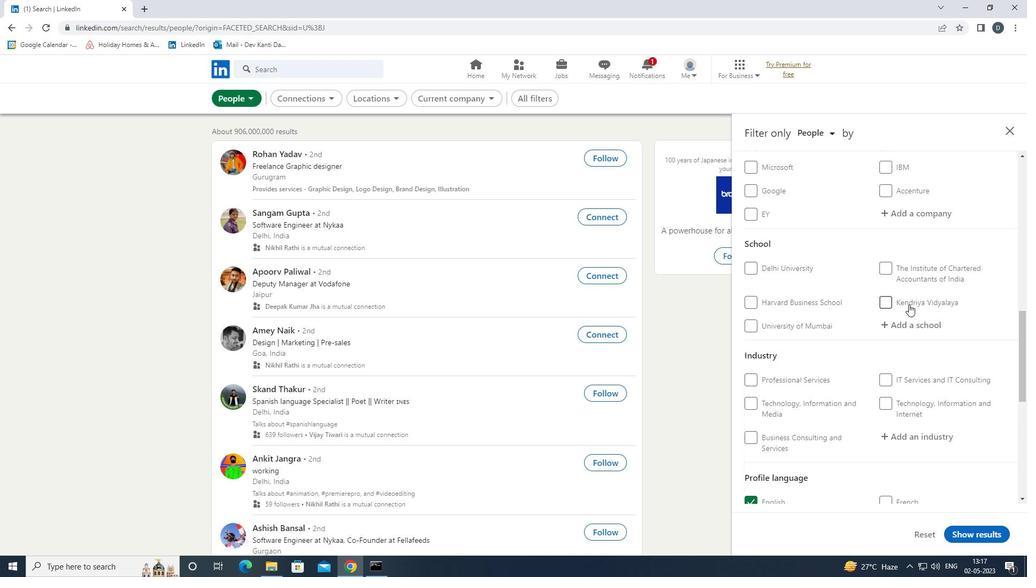 
Action: Mouse pressed left at (905, 320)
Screenshot: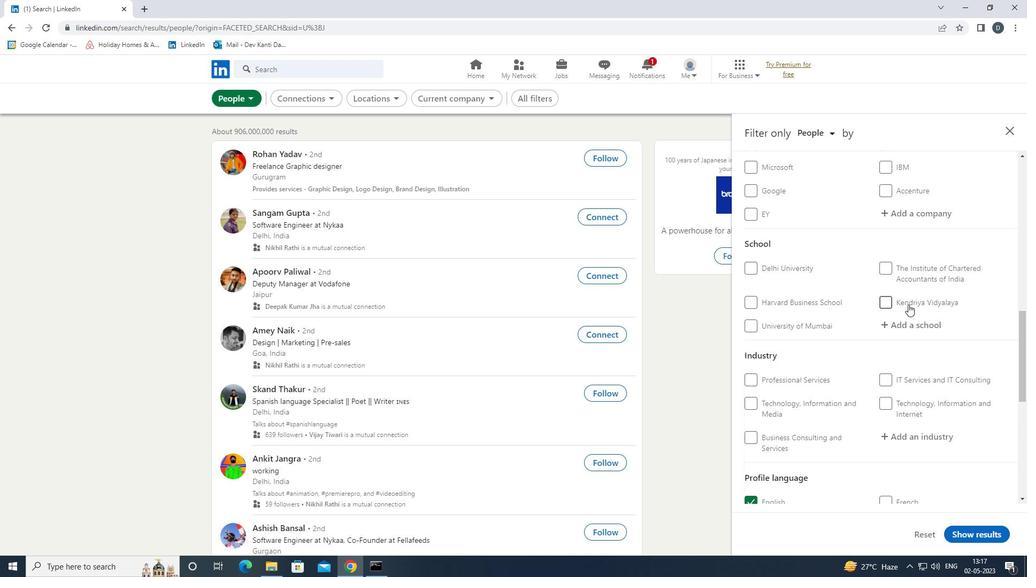 
Action: Key pressed <Key.shift>MGM<Key.space><Key.shift>COLLEGE<Key.down><Key.down><Key.enter>
Screenshot: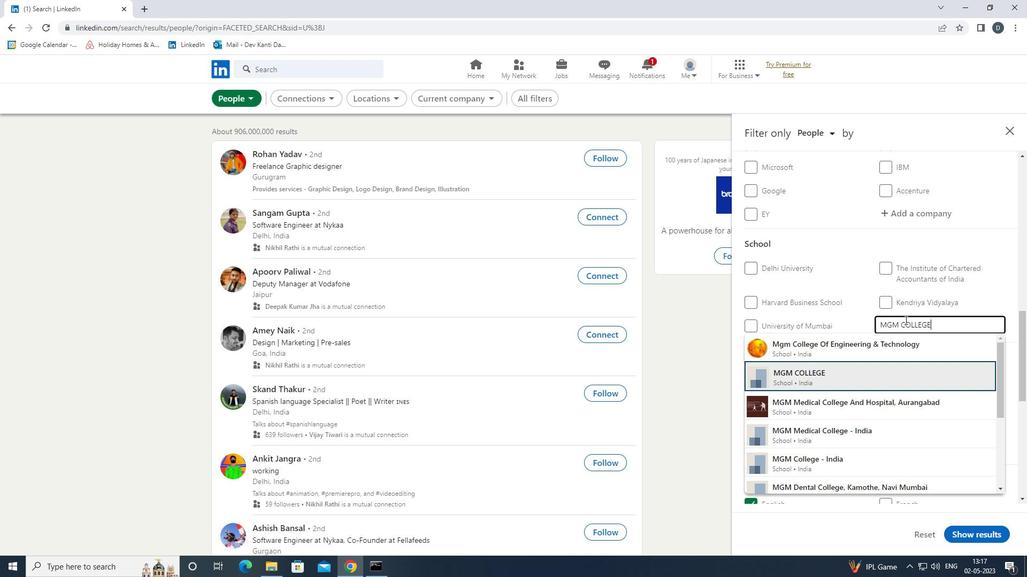 
Action: Mouse scrolled (905, 319) with delta (0, 0)
Screenshot: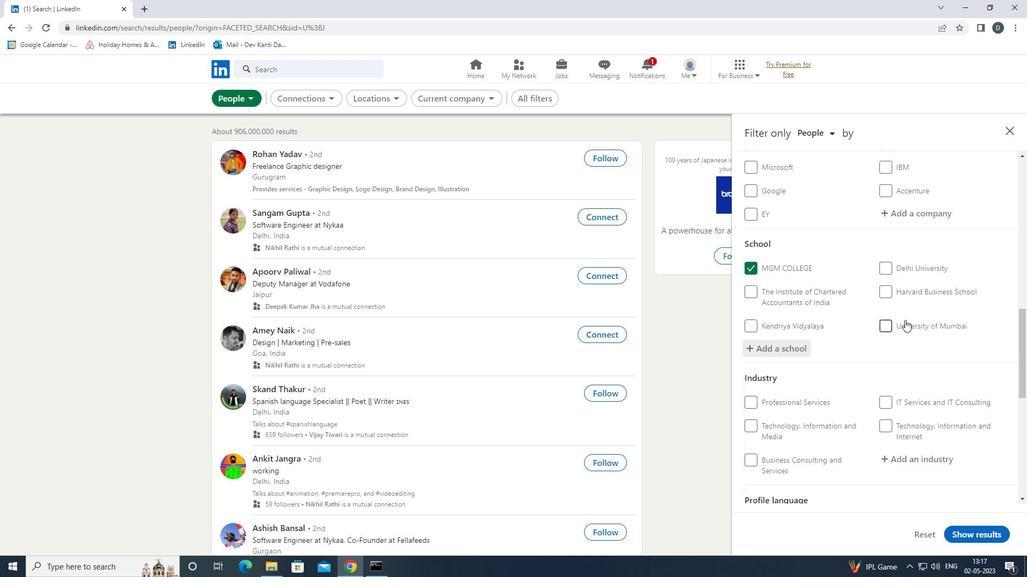 
Action: Mouse scrolled (905, 319) with delta (0, 0)
Screenshot: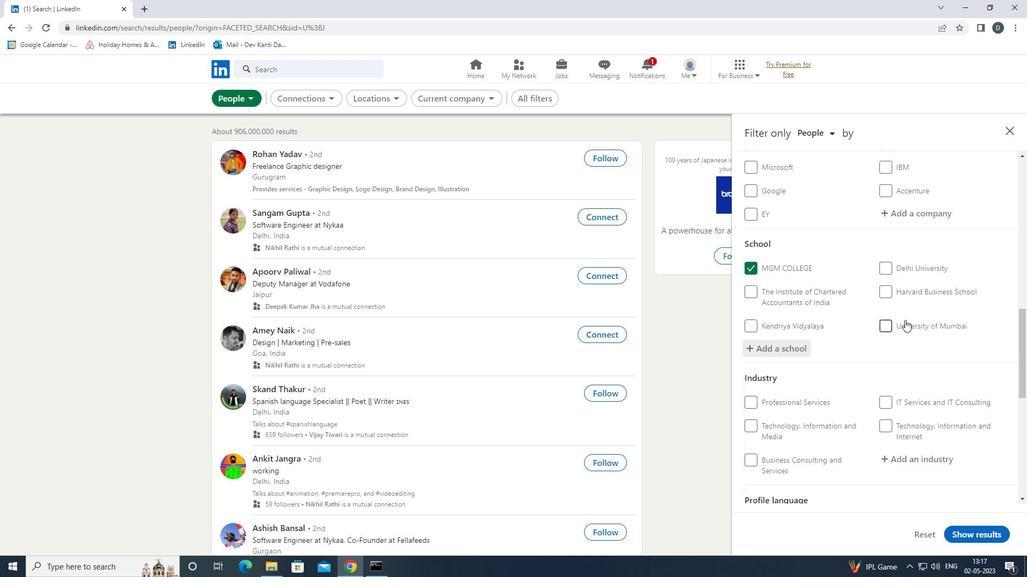 
Action: Mouse moved to (916, 353)
Screenshot: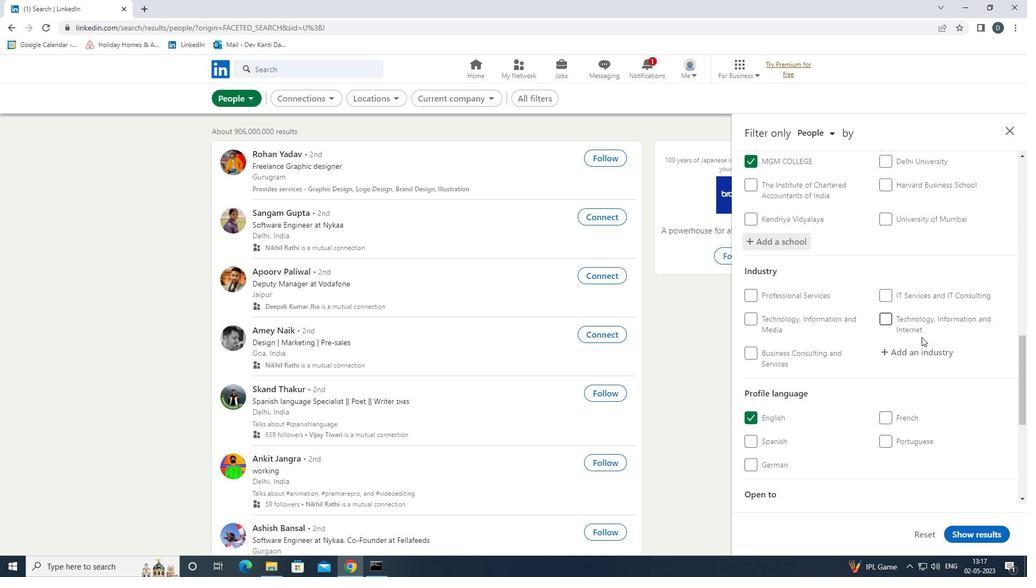 
Action: Mouse pressed left at (916, 353)
Screenshot: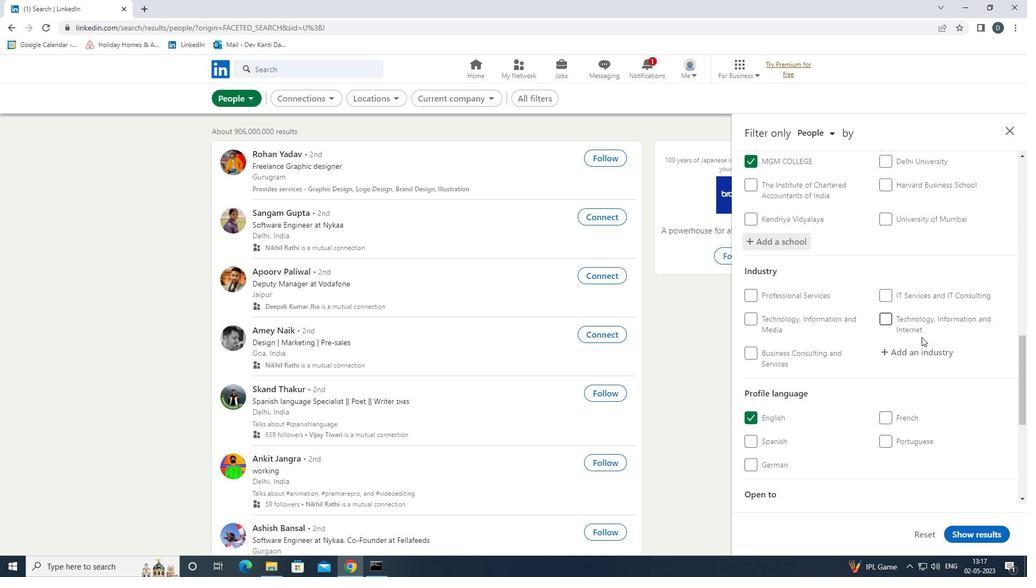 
Action: Key pressed <Key.shift>WART<Key.insert><Key.delete><Key.backspace><Key.backspace><Key.backspace>ASTE<Key.down><Key.down><Key.down><Key.enter>
Screenshot: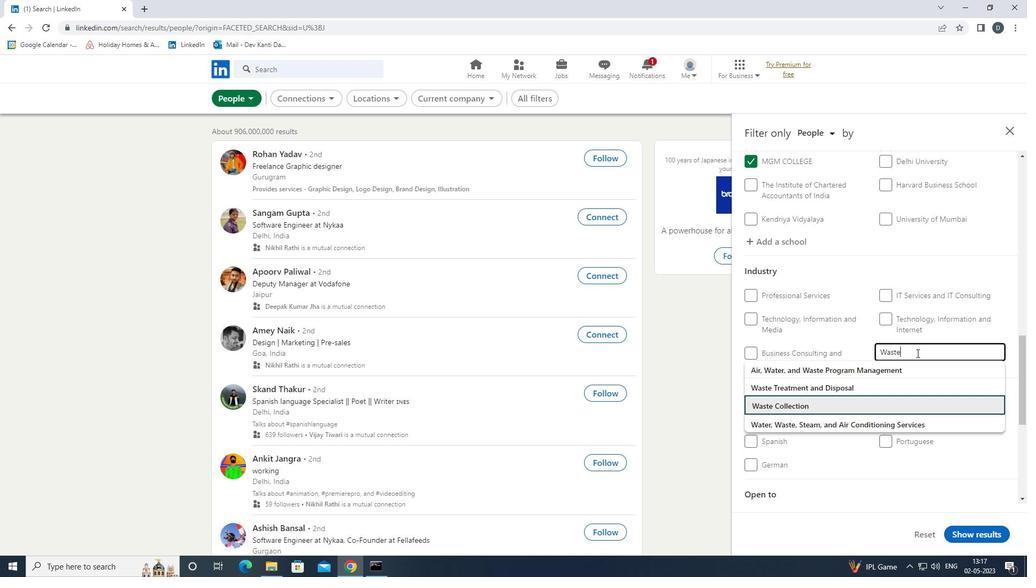 
Action: Mouse moved to (914, 354)
Screenshot: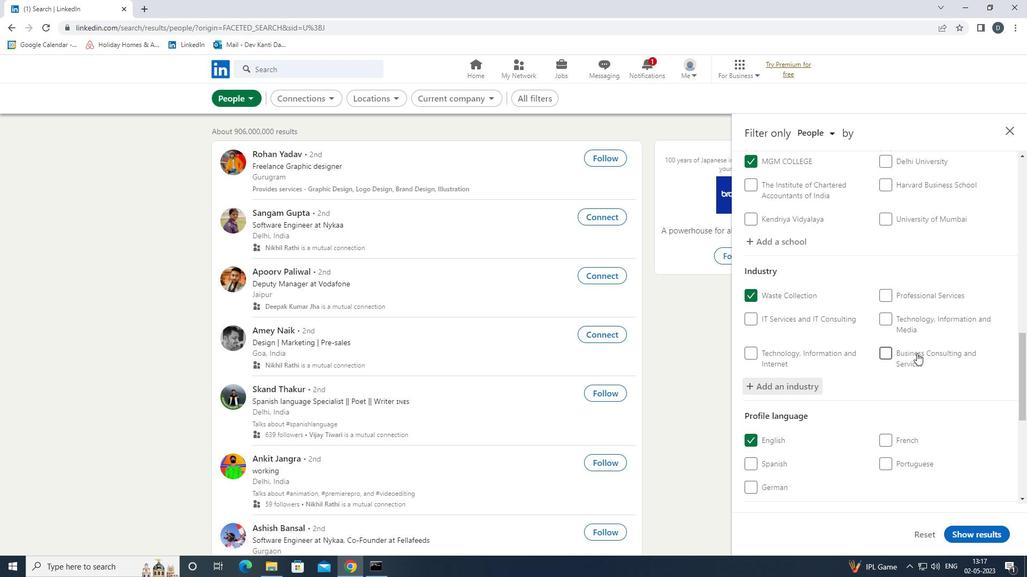 
Action: Mouse scrolled (914, 353) with delta (0, 0)
Screenshot: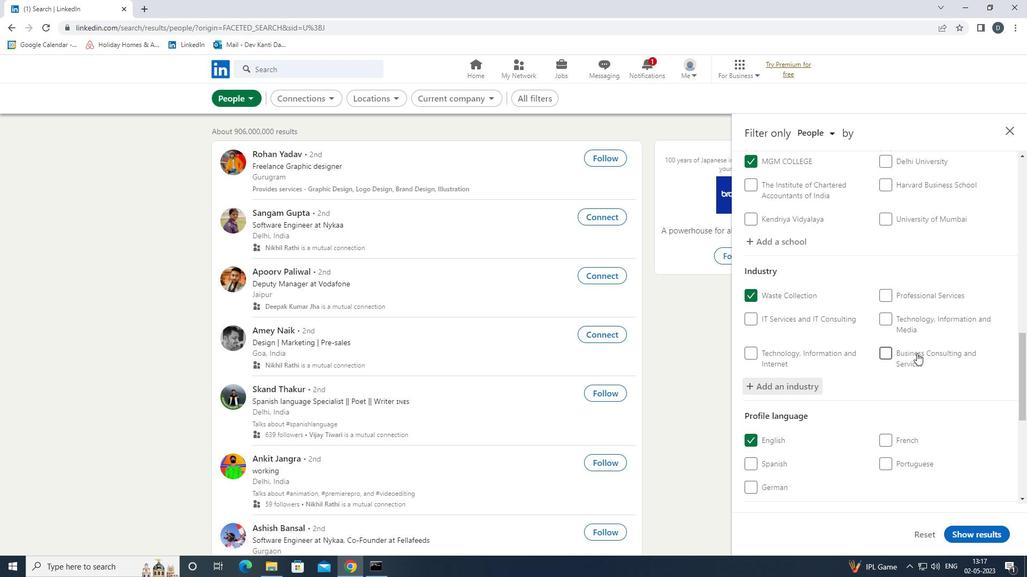 
Action: Mouse moved to (921, 354)
Screenshot: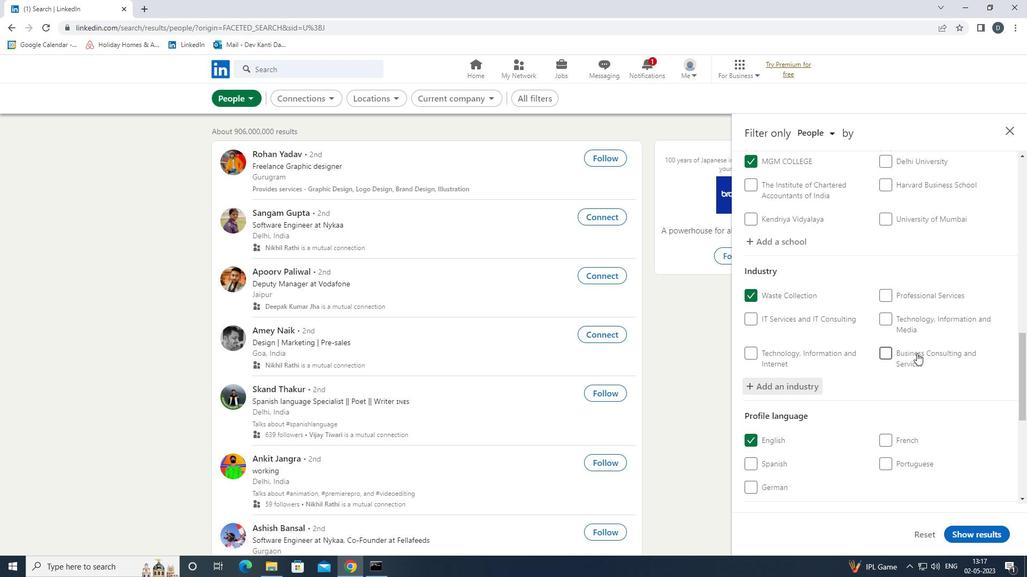 
Action: Mouse scrolled (921, 353) with delta (0, 0)
Screenshot: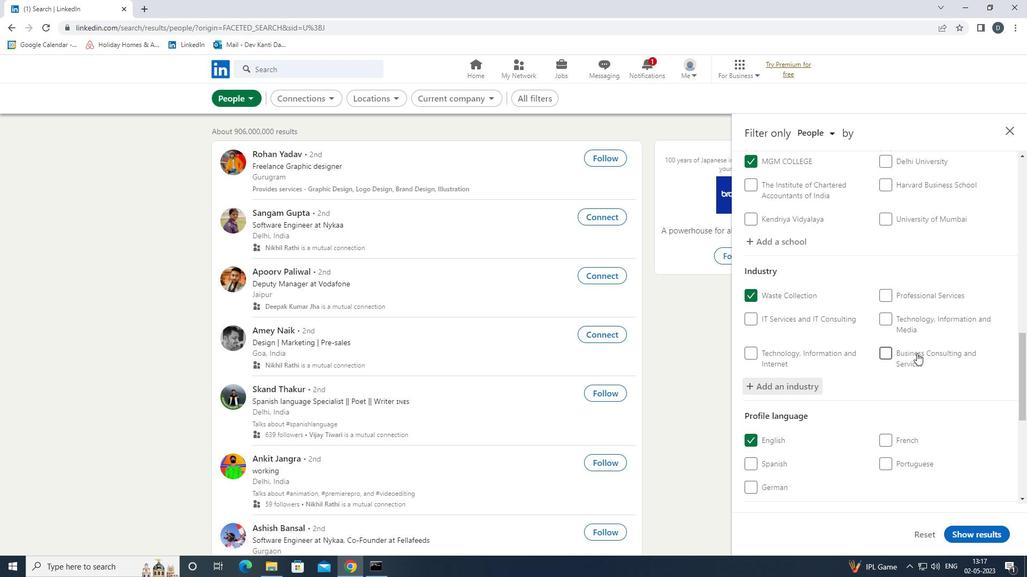 
Action: Mouse moved to (923, 353)
Screenshot: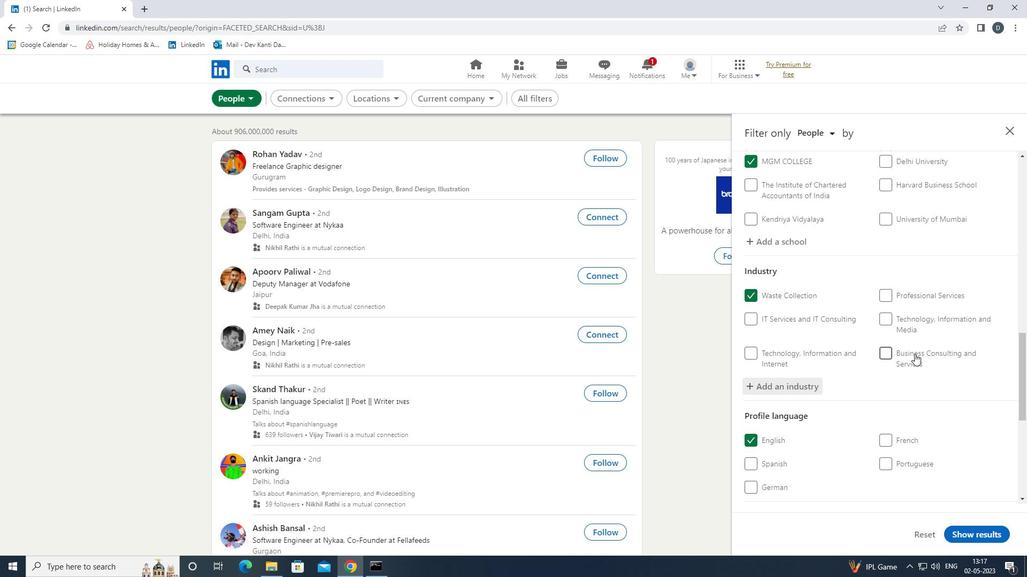 
Action: Mouse scrolled (923, 352) with delta (0, 0)
Screenshot: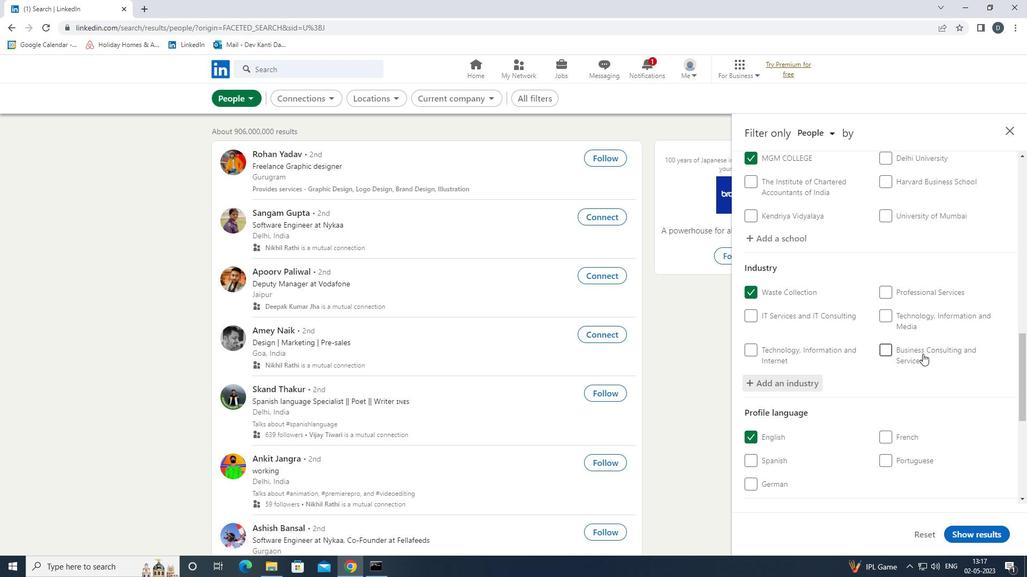 
Action: Mouse scrolled (923, 352) with delta (0, 0)
Screenshot: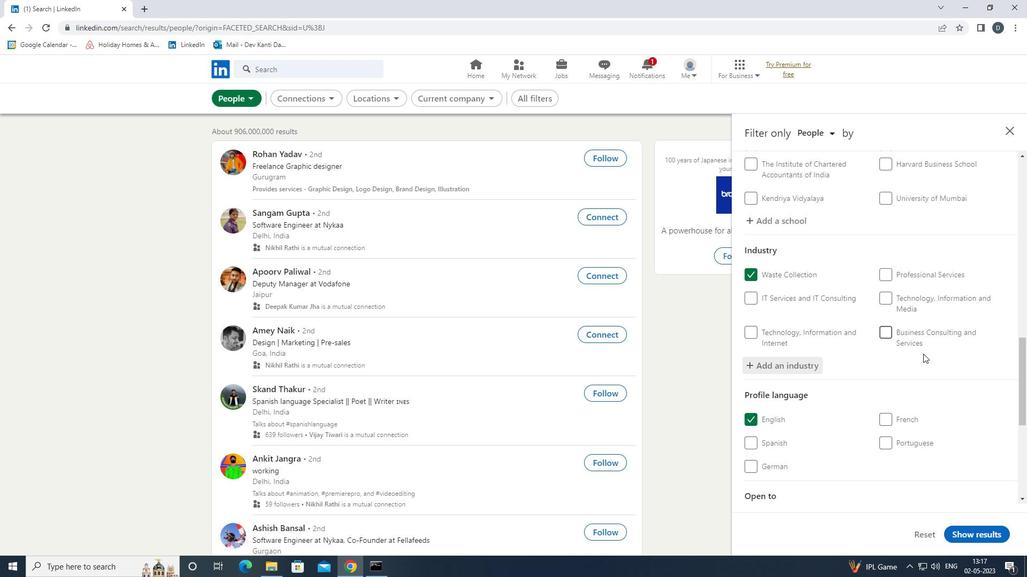 
Action: Mouse moved to (928, 444)
Screenshot: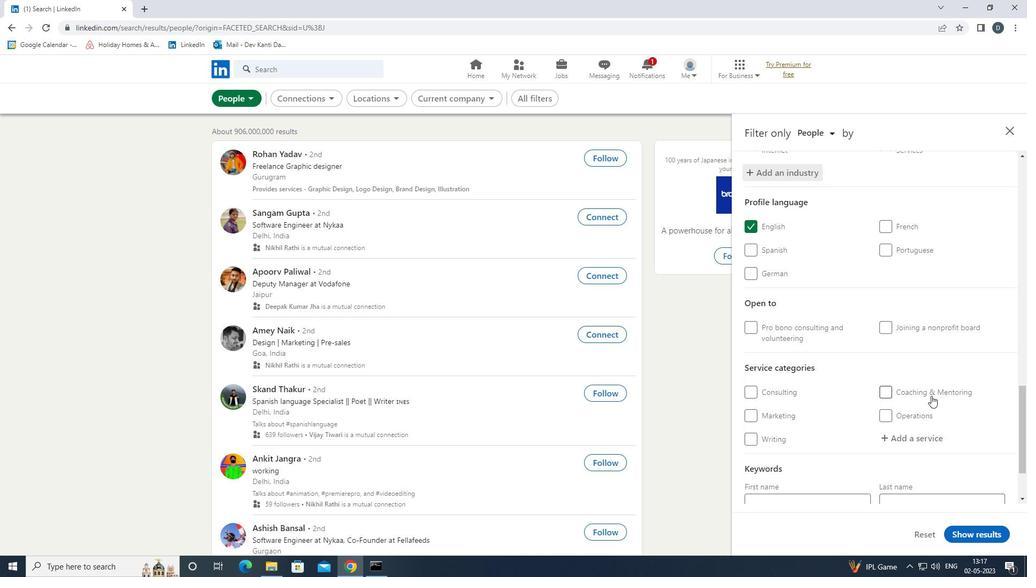 
Action: Mouse pressed left at (928, 444)
Screenshot: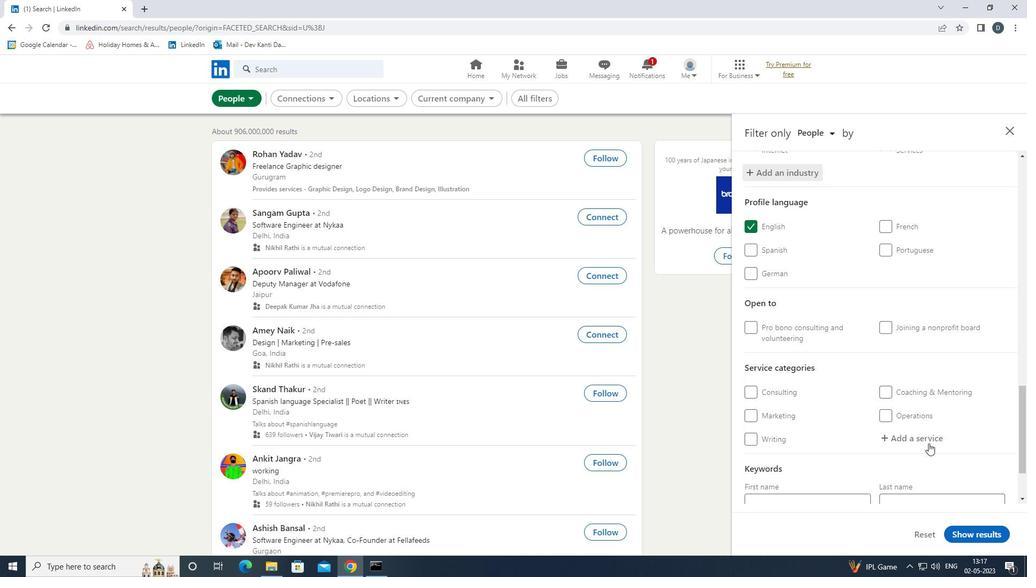 
Action: Mouse moved to (931, 369)
Screenshot: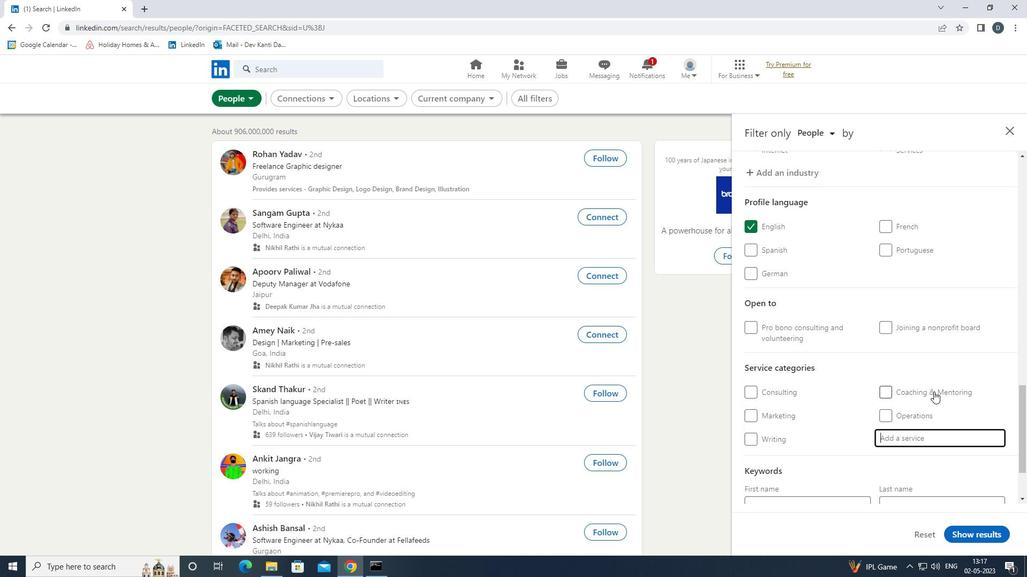 
Action: Mouse scrolled (931, 368) with delta (0, 0)
Screenshot: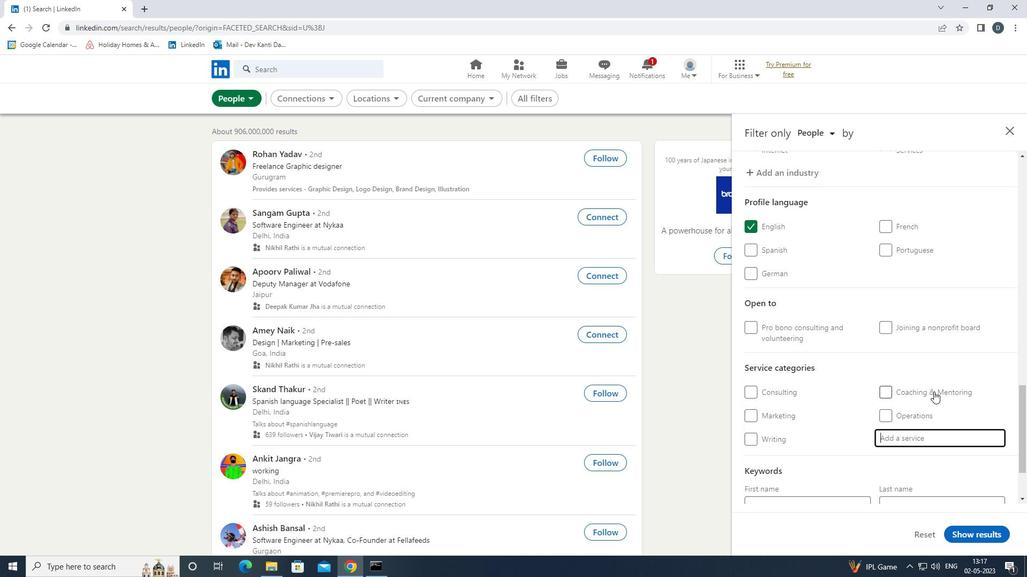 
Action: Mouse moved to (934, 345)
Screenshot: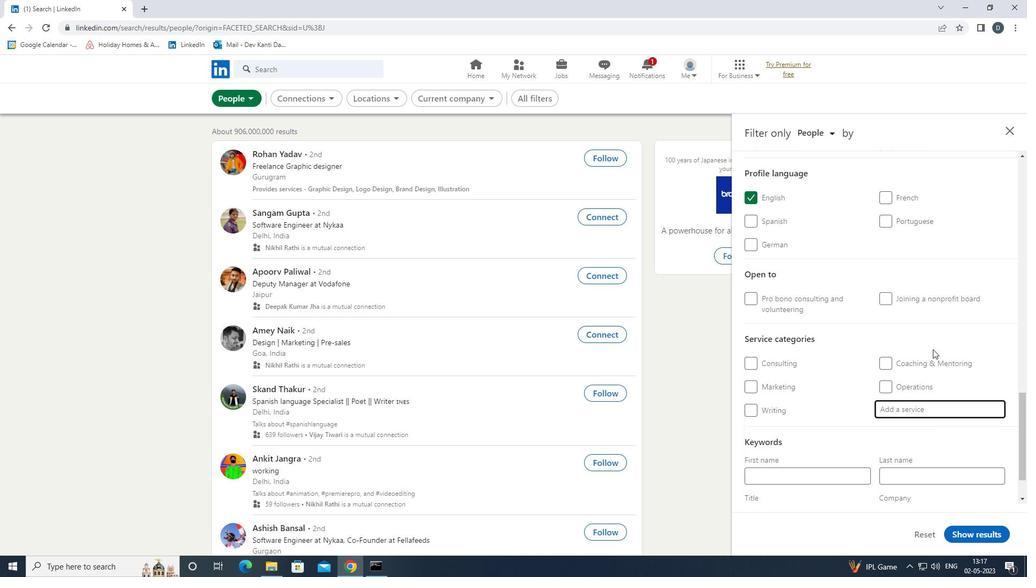 
Action: Key pressed <Key.shift><Key.shift><Key.shift><Key.shift>GROWTH<Key.space><Key.down><Key.enter>
Screenshot: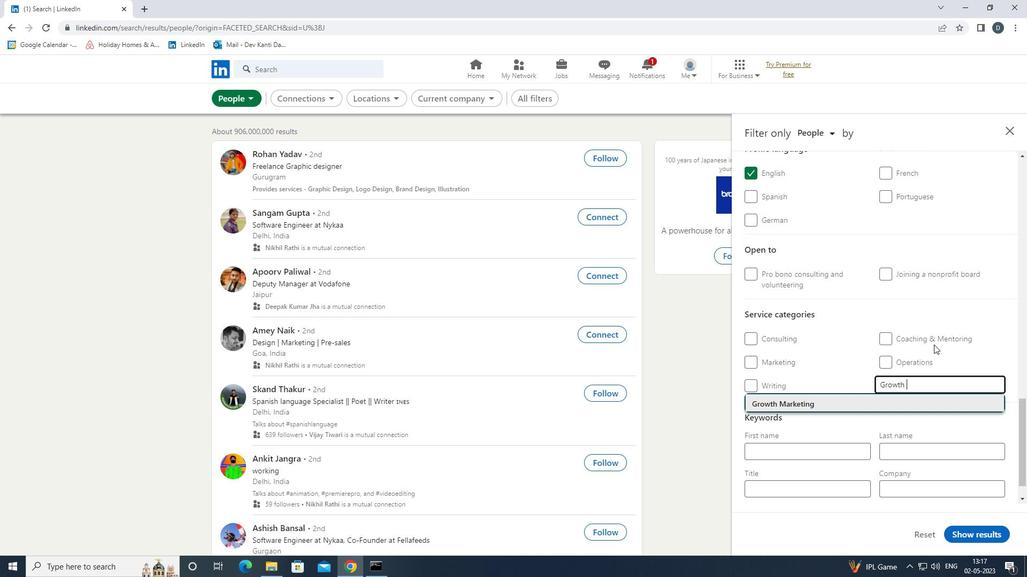 
Action: Mouse moved to (873, 332)
Screenshot: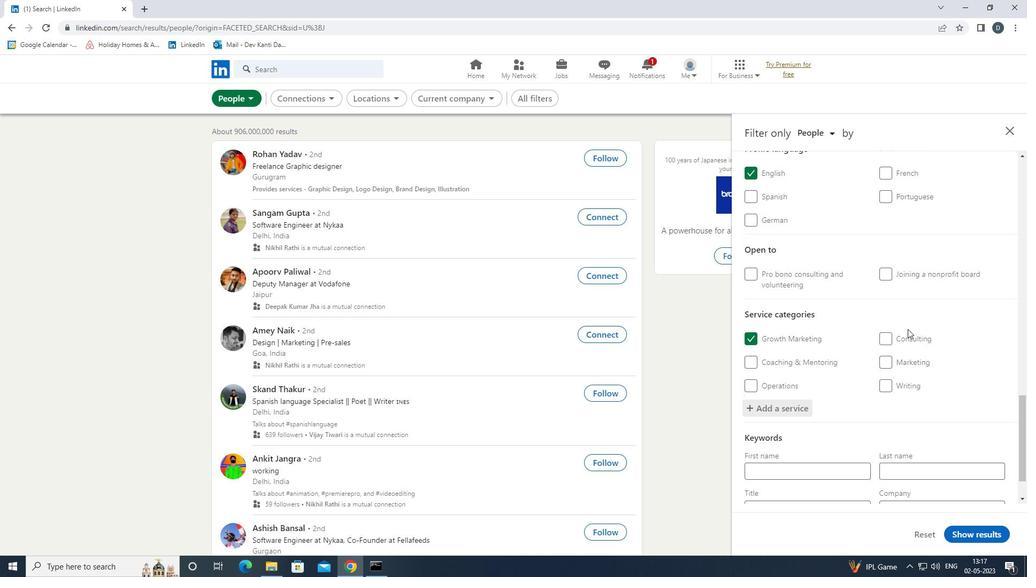 
Action: Mouse scrolled (873, 332) with delta (0, 0)
Screenshot: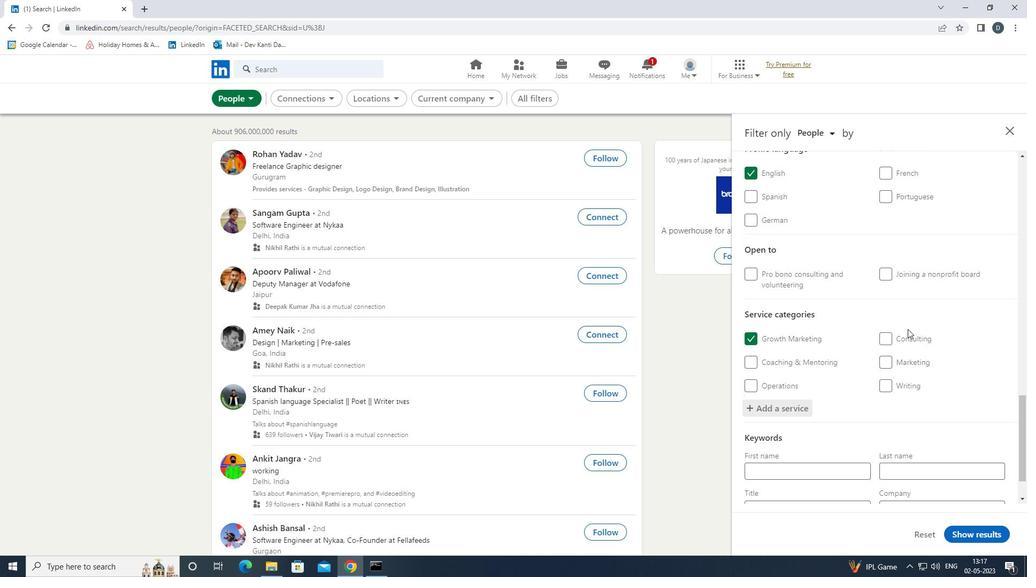
Action: Mouse moved to (872, 335)
Screenshot: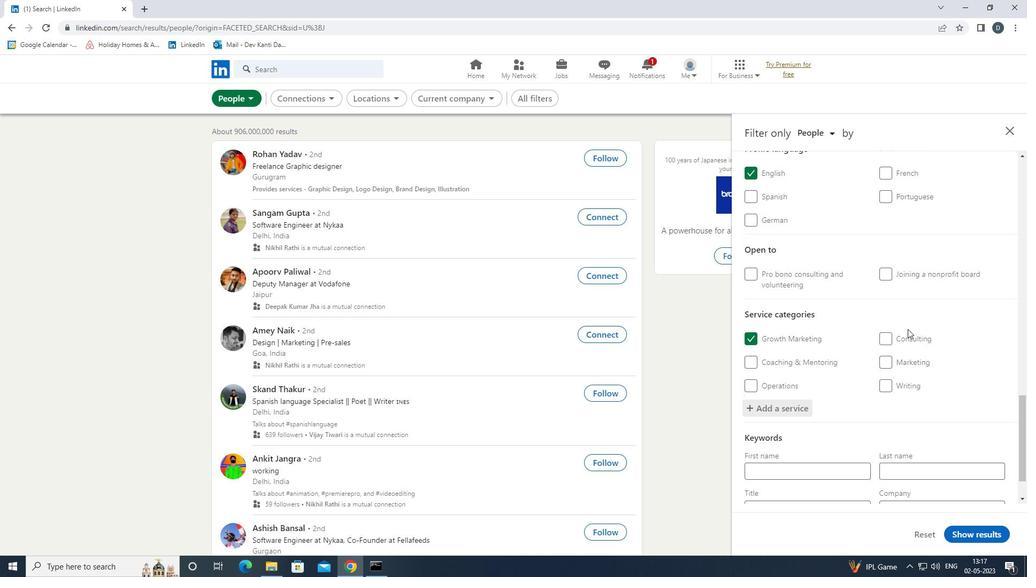 
Action: Mouse scrolled (872, 335) with delta (0, 0)
Screenshot: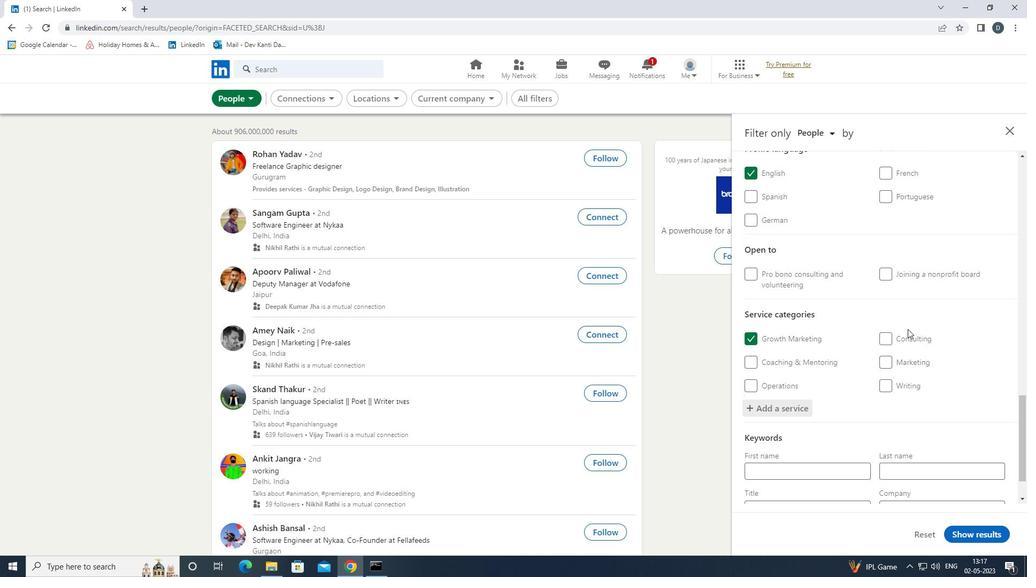 
Action: Mouse moved to (871, 338)
Screenshot: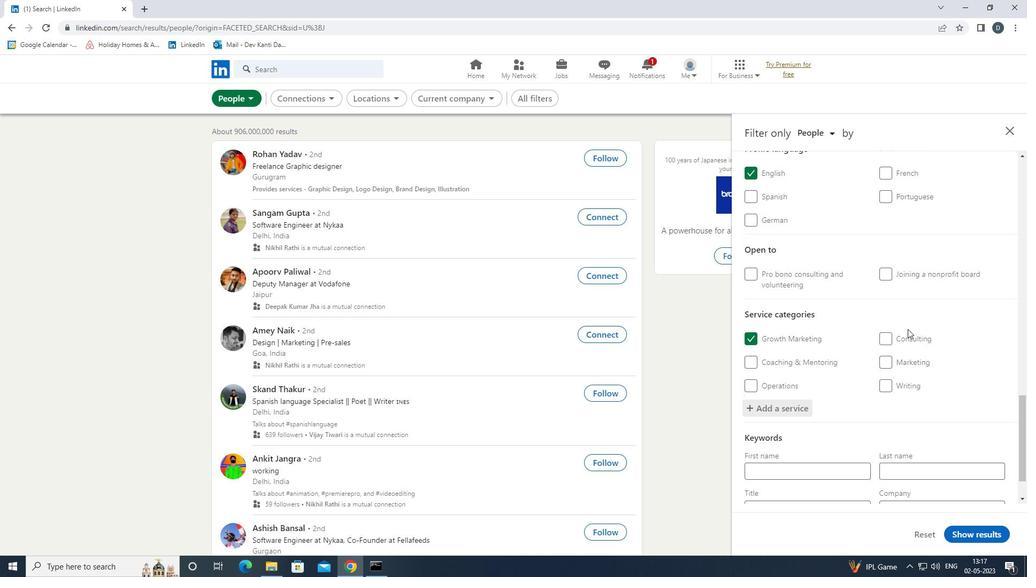 
Action: Mouse scrolled (871, 338) with delta (0, 0)
Screenshot: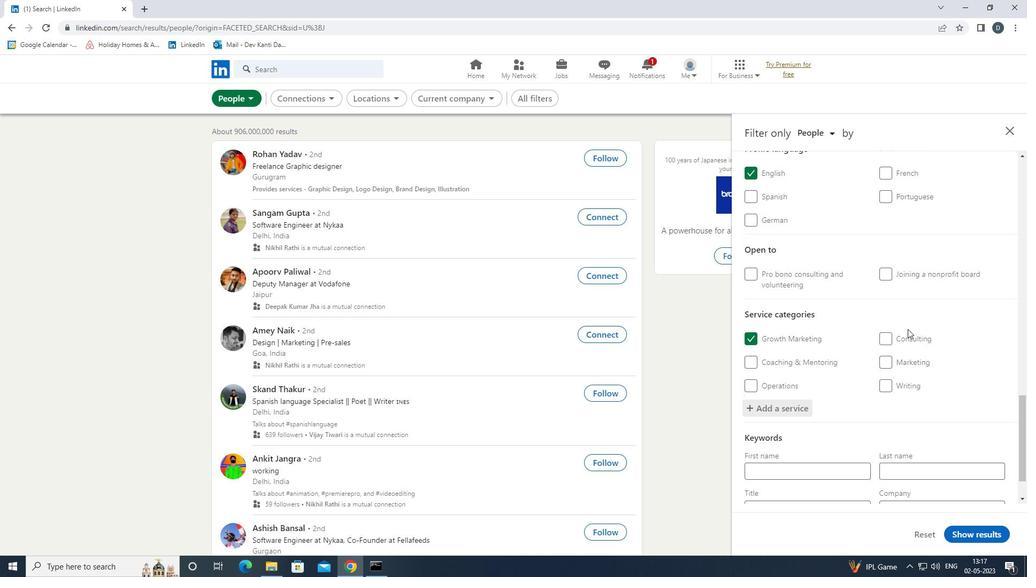 
Action: Mouse moved to (870, 341)
Screenshot: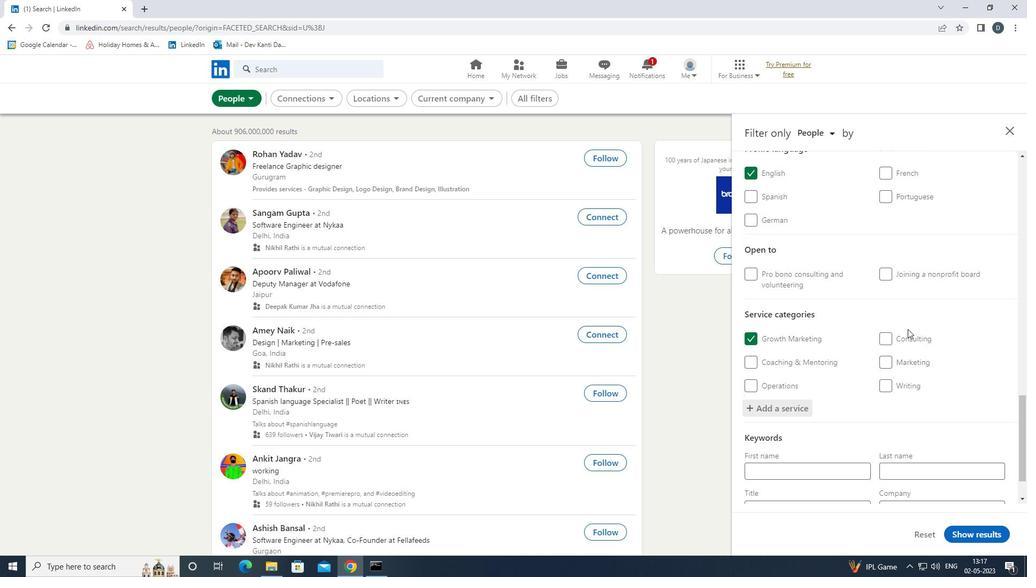 
Action: Mouse scrolled (870, 340) with delta (0, 0)
Screenshot: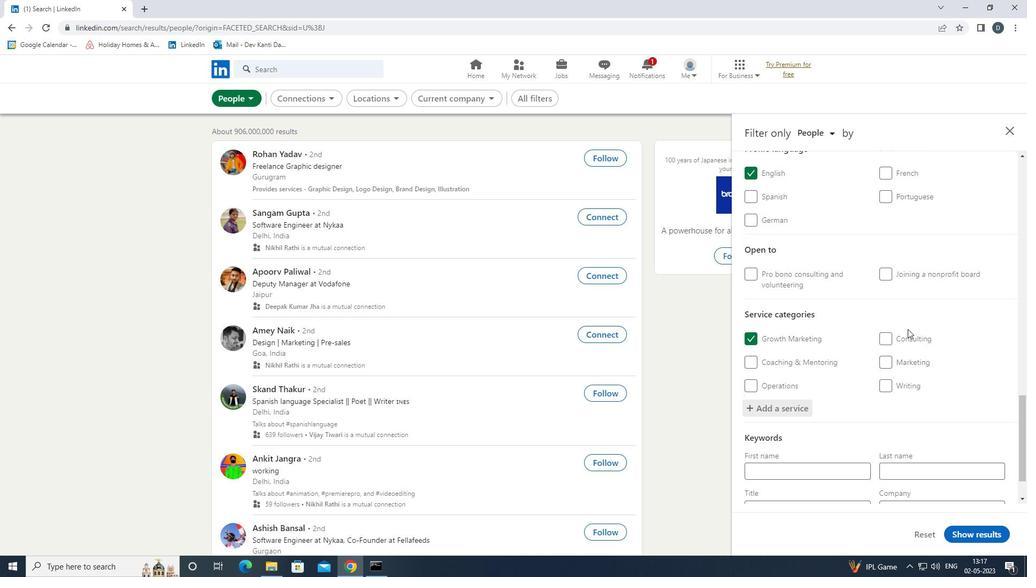 
Action: Mouse moved to (852, 469)
Screenshot: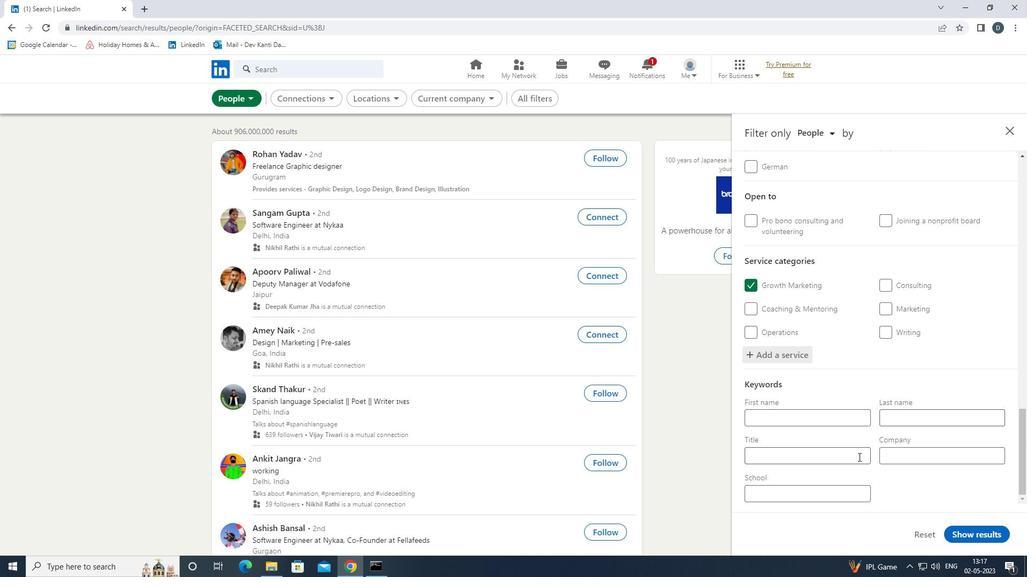 
Action: Mouse pressed left at (852, 469)
Screenshot: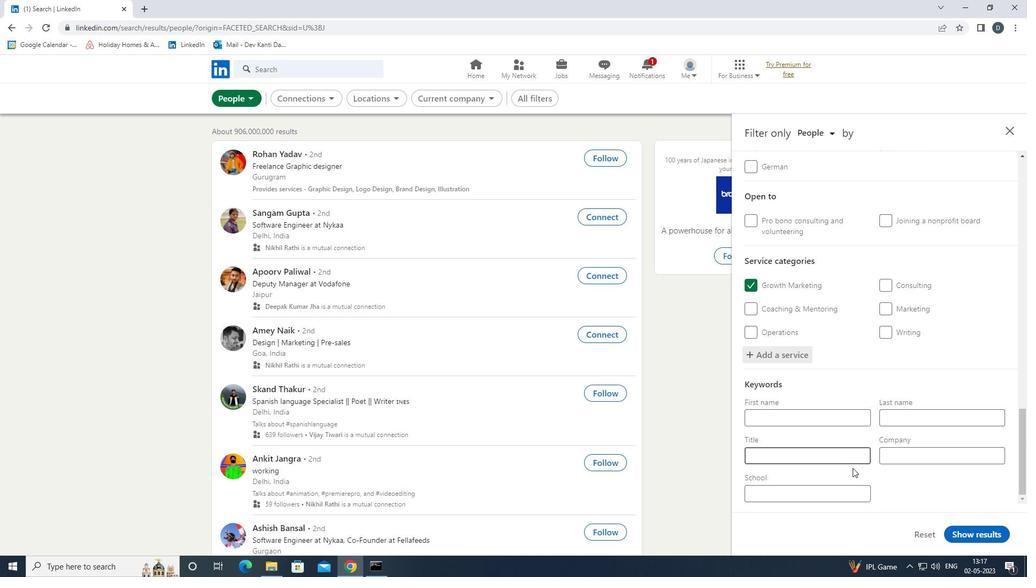 
Action: Mouse moved to (852, 463)
Screenshot: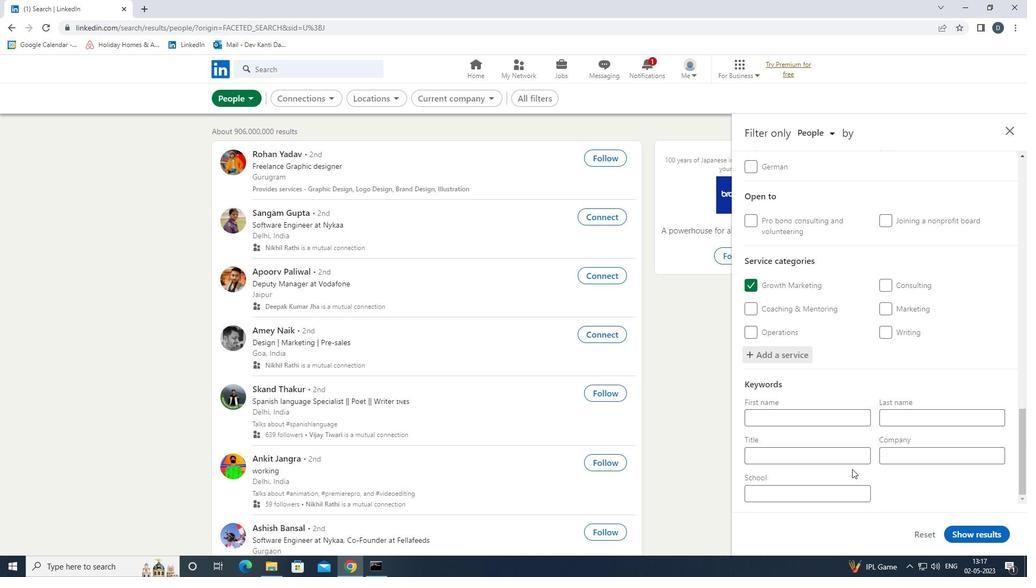 
Action: Mouse pressed left at (852, 463)
Screenshot: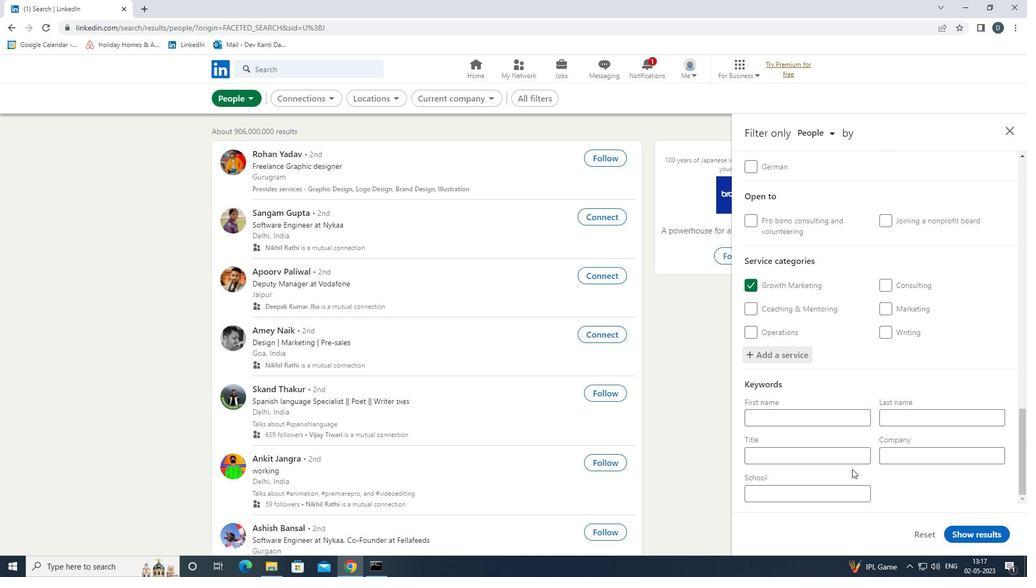 
Action: Mouse moved to (850, 467)
Screenshot: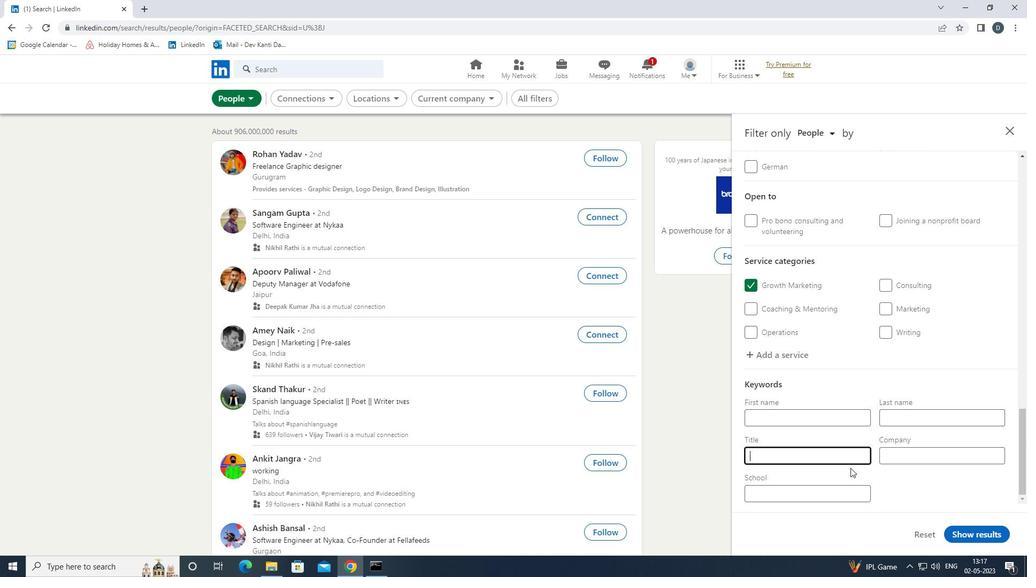 
Action: Key pressed <Key.shift>ASSISTANT<Key.space><Key.shift><Key.shift>ENGINEER
Screenshot: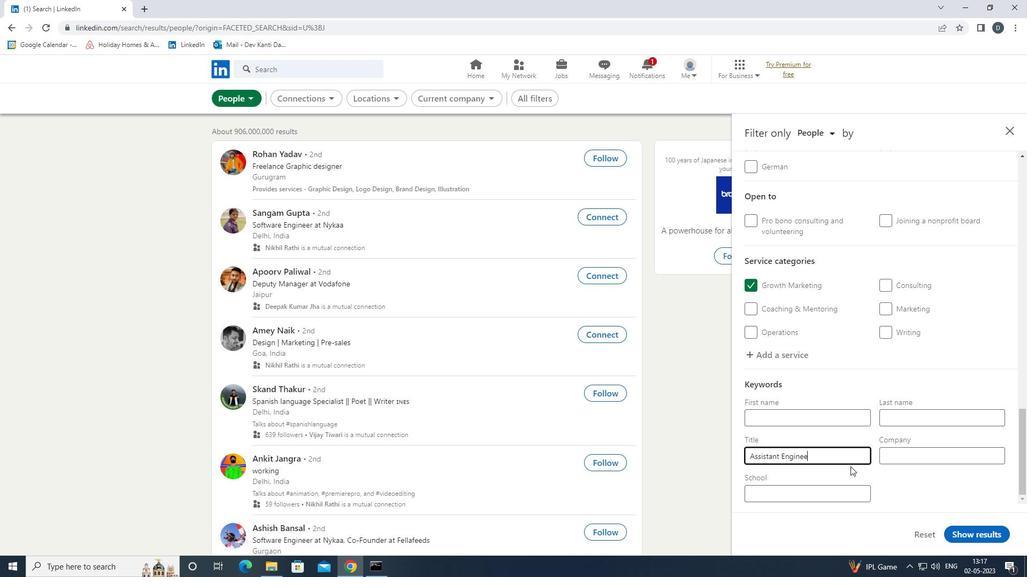 
Action: Mouse moved to (976, 539)
Screenshot: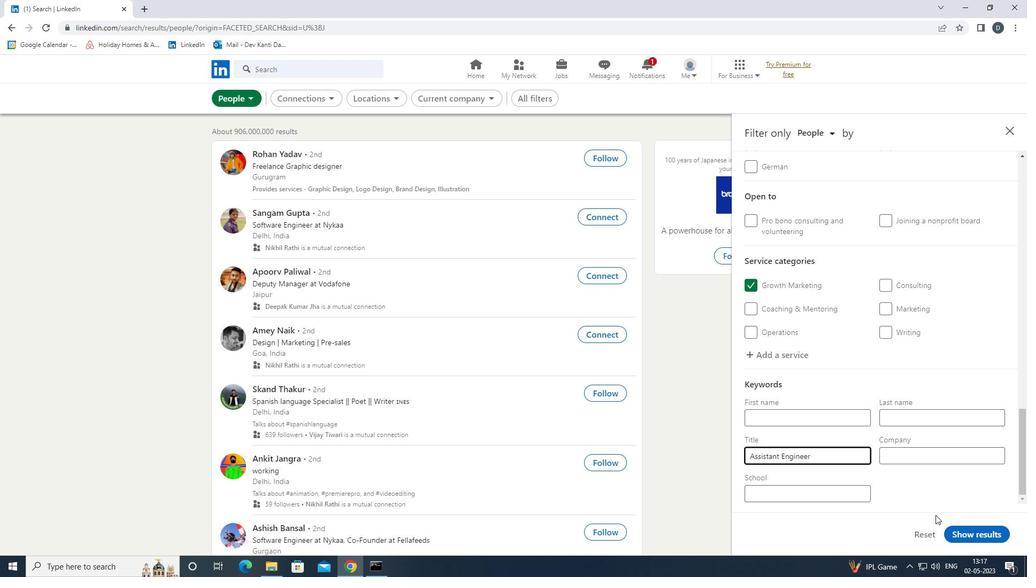 
Action: Mouse pressed left at (976, 539)
Screenshot: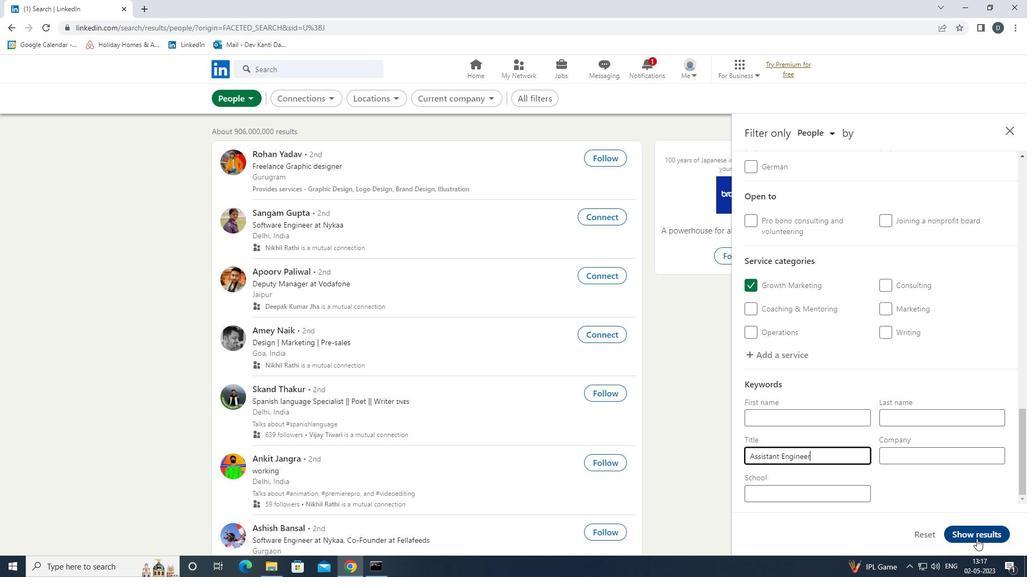 
Action: Mouse moved to (714, 289)
Screenshot: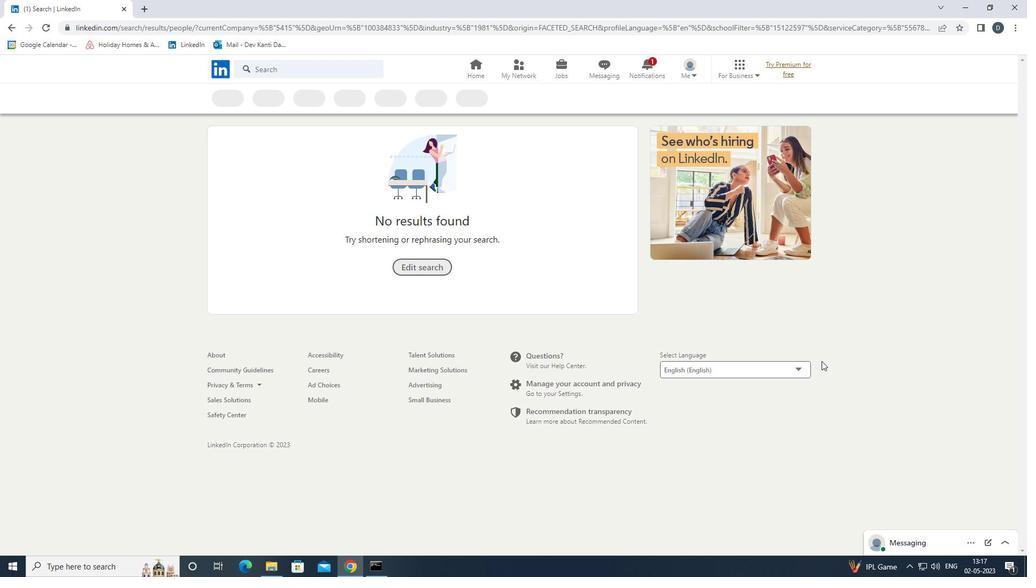 
